 Task: Get the current traffic updates for Navy Pier in Chicago.
Action: Mouse moved to (135, 107)
Screenshot: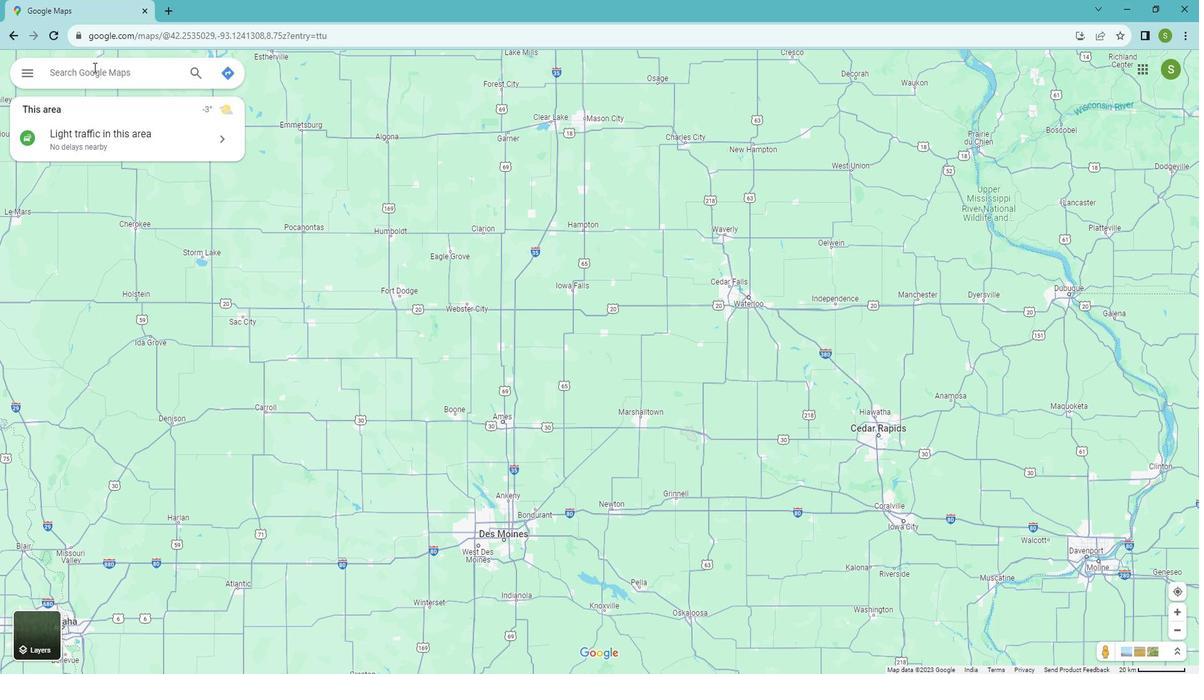 
Action: Mouse pressed left at (135, 107)
Screenshot: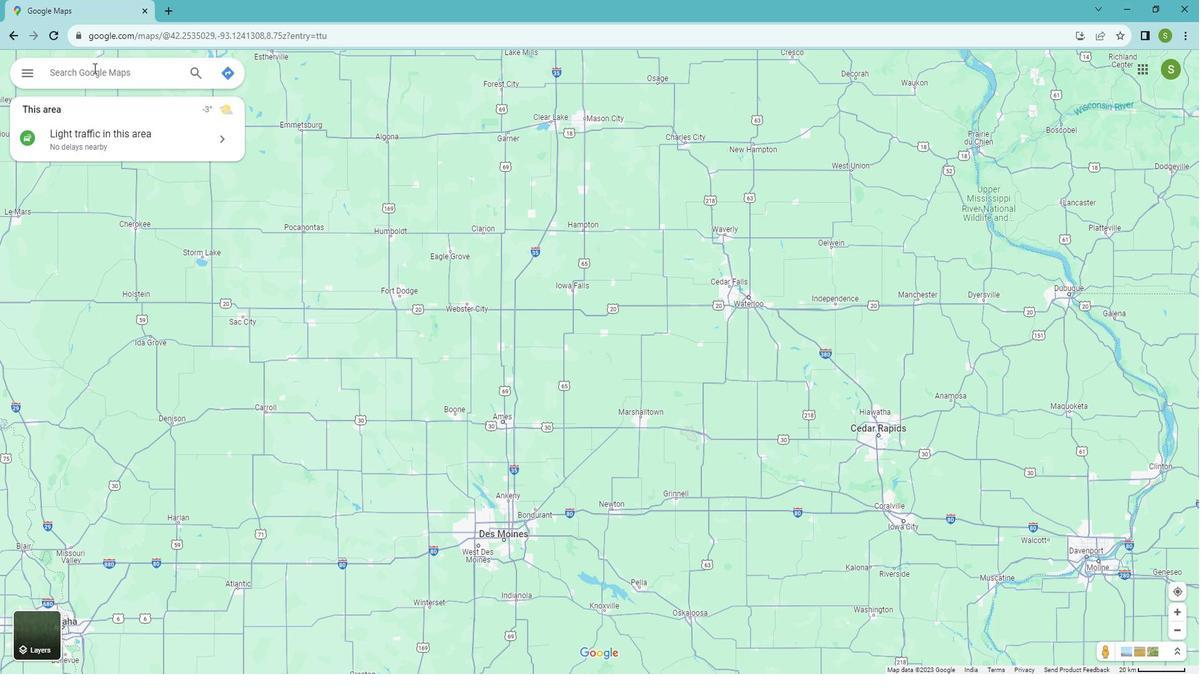 
Action: Mouse moved to (138, 115)
Screenshot: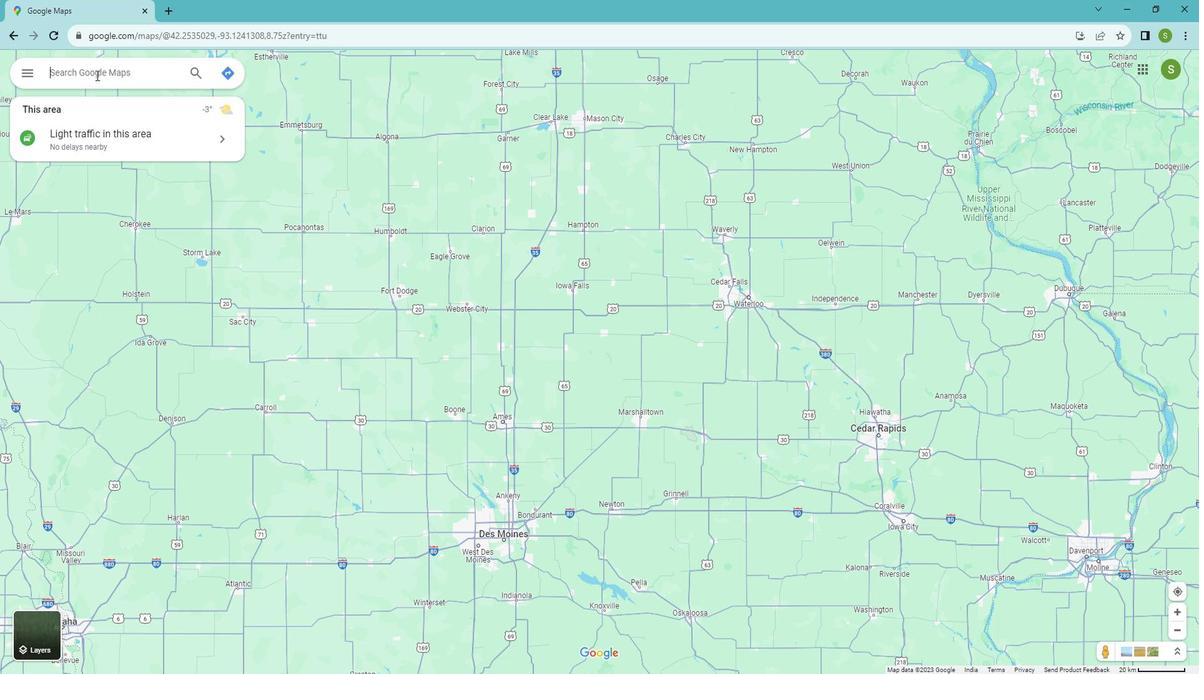 
Action: Key pressed <Key.shift>Navy<Key.space><Key.shift>Pier<Key.space>in<Key.space><Key.shift>Chicago<Key.enter>
Screenshot: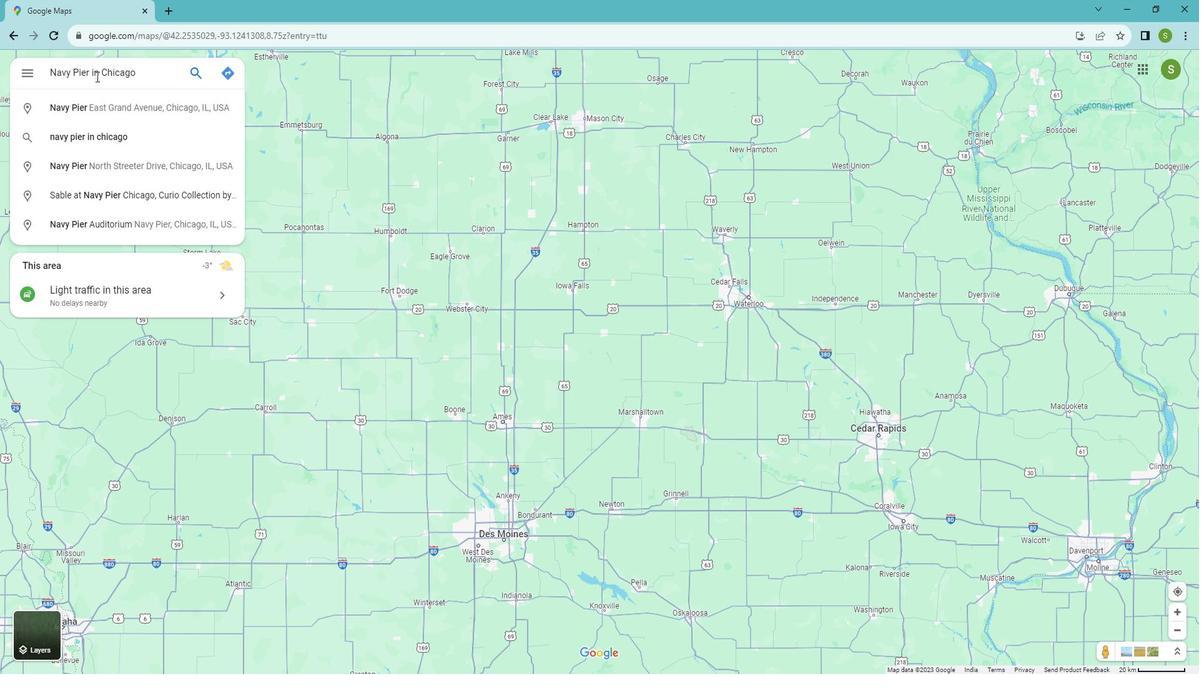 
Action: Mouse moved to (426, 644)
Screenshot: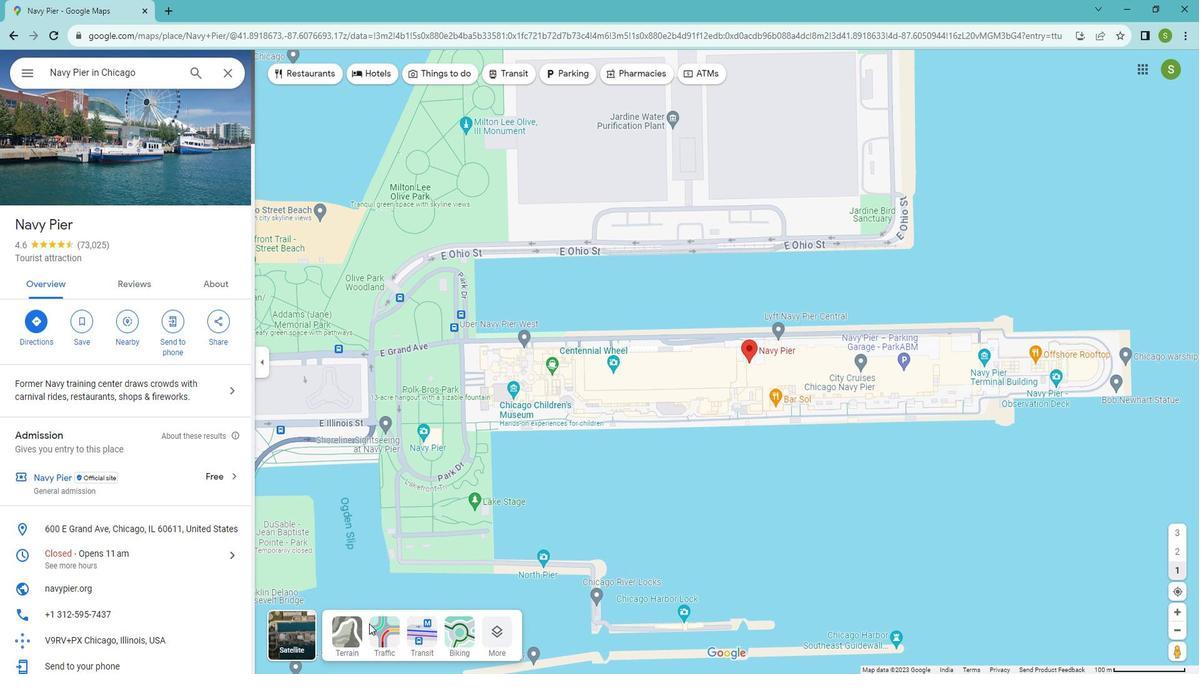 
Action: Mouse pressed left at (426, 644)
Screenshot: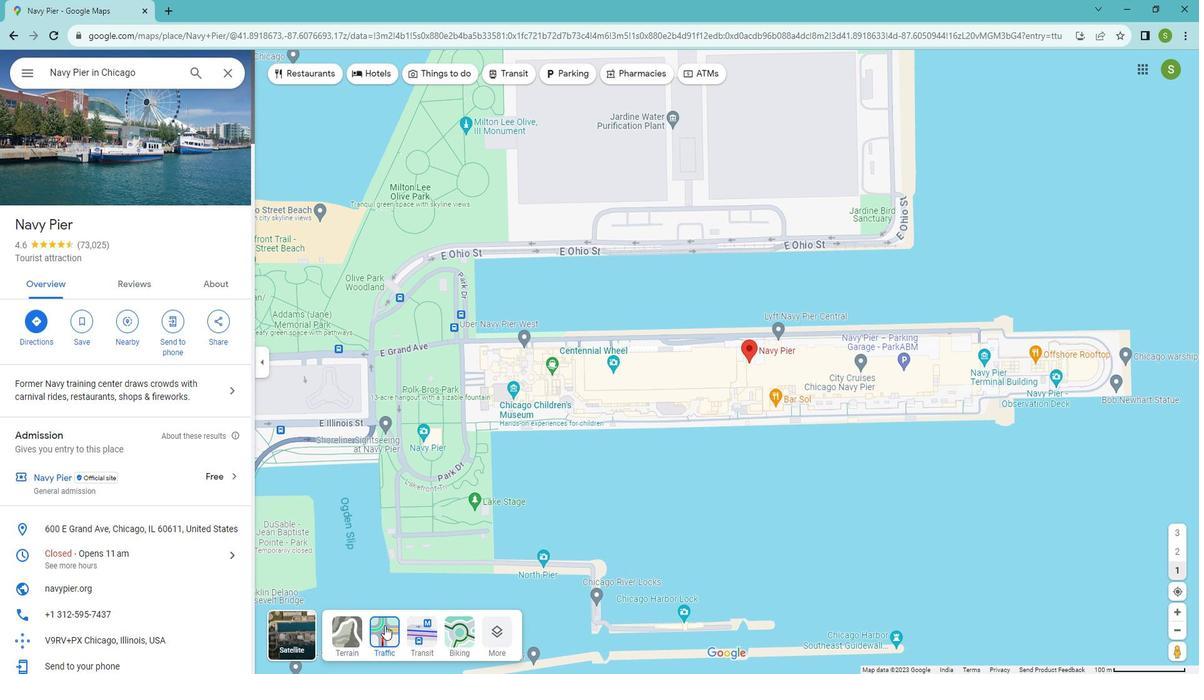 
Action: Mouse moved to (428, 487)
Screenshot: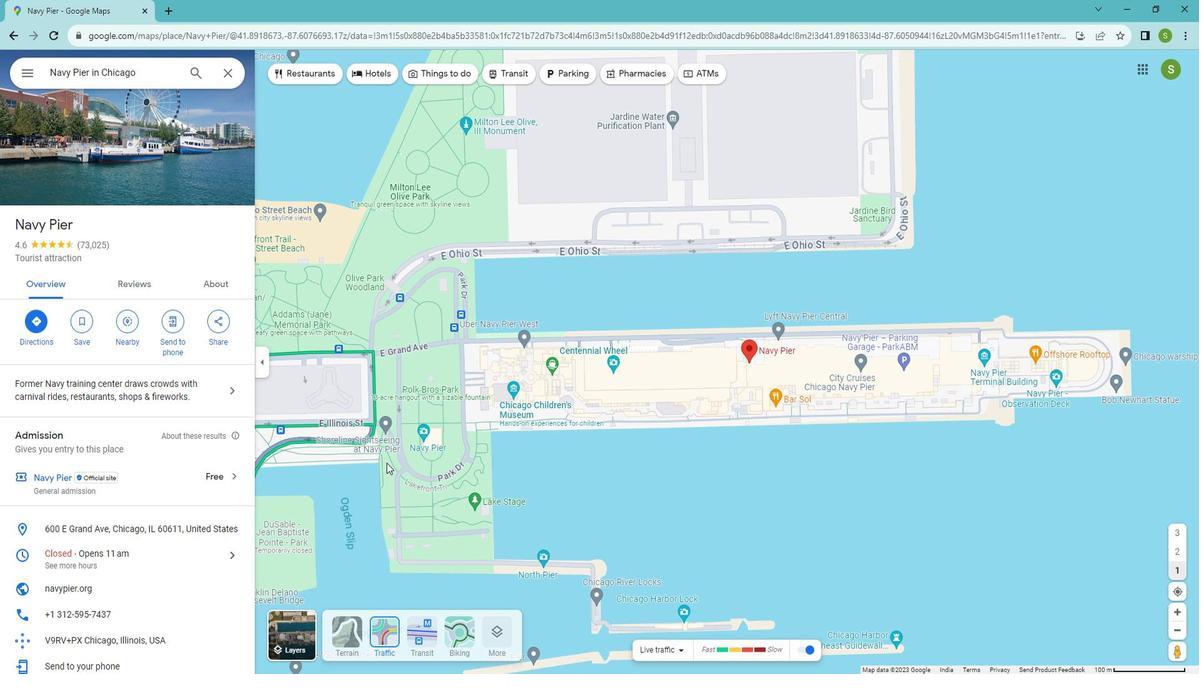 
Action: Mouse pressed left at (428, 487)
Screenshot: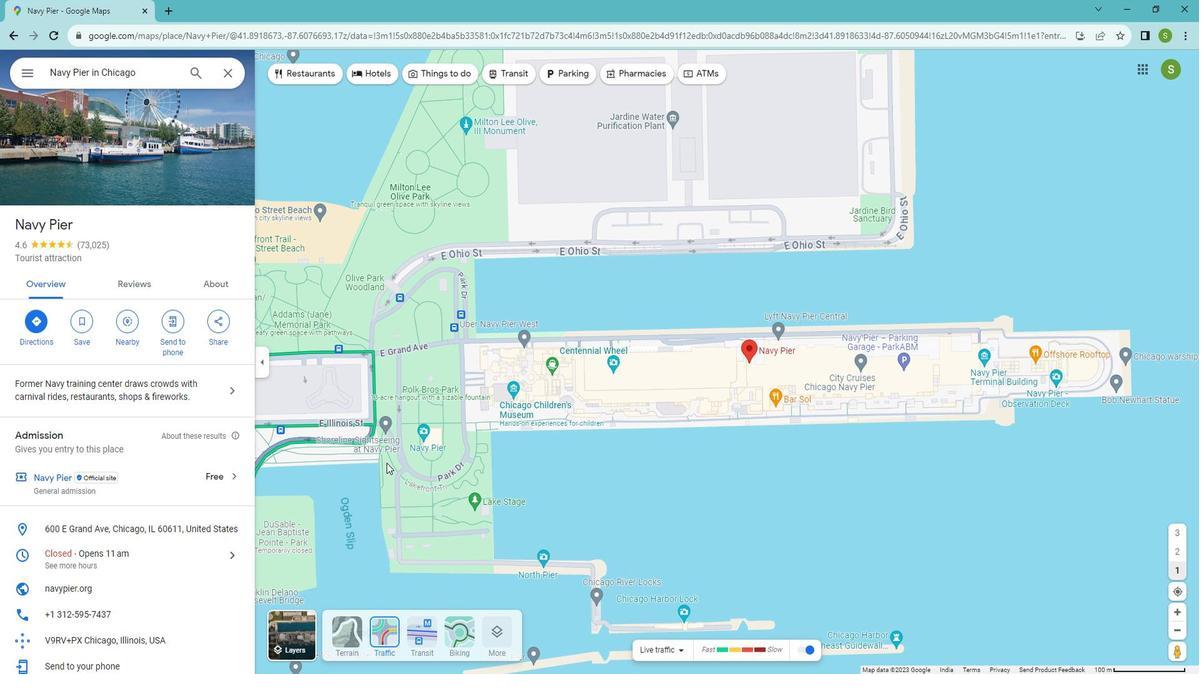 
Action: Mouse moved to (487, 349)
Screenshot: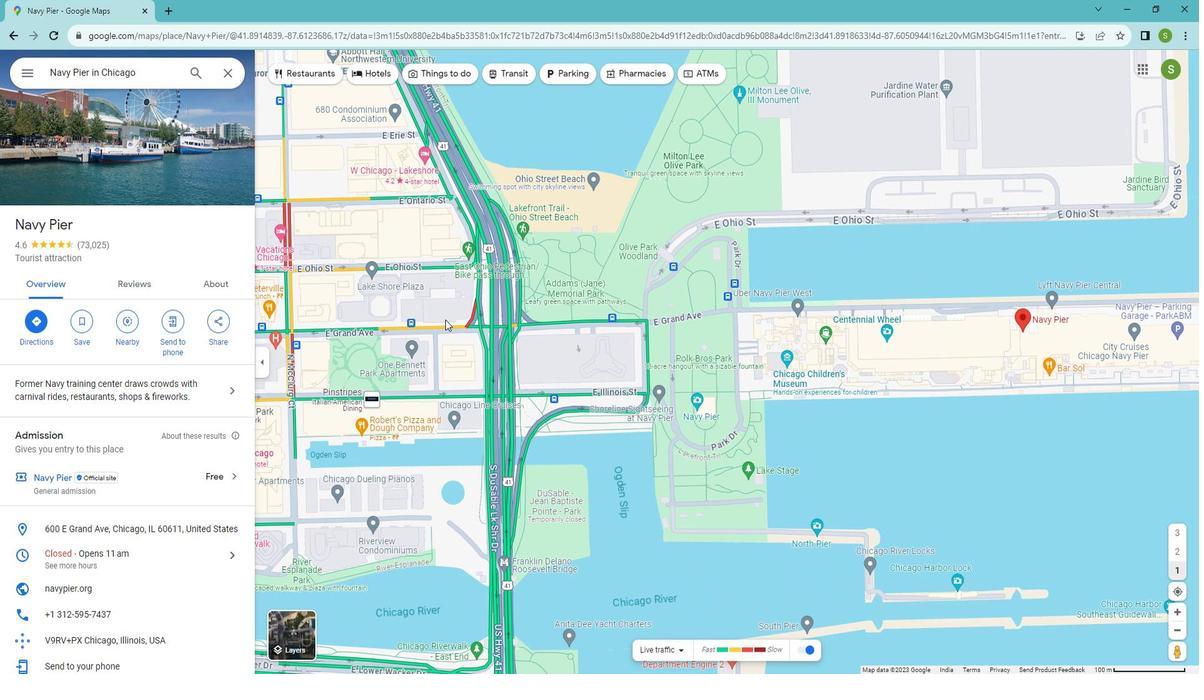 
Action: Mouse scrolled (487, 349) with delta (0, 0)
Screenshot: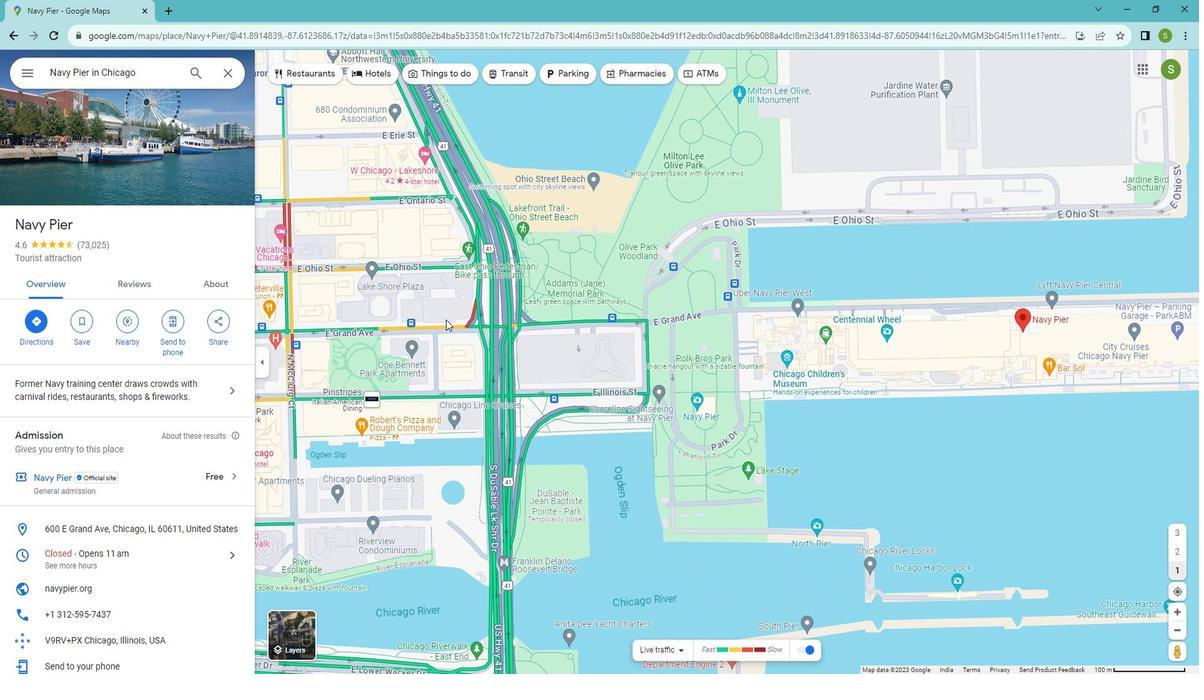 
Action: Mouse moved to (524, 352)
Screenshot: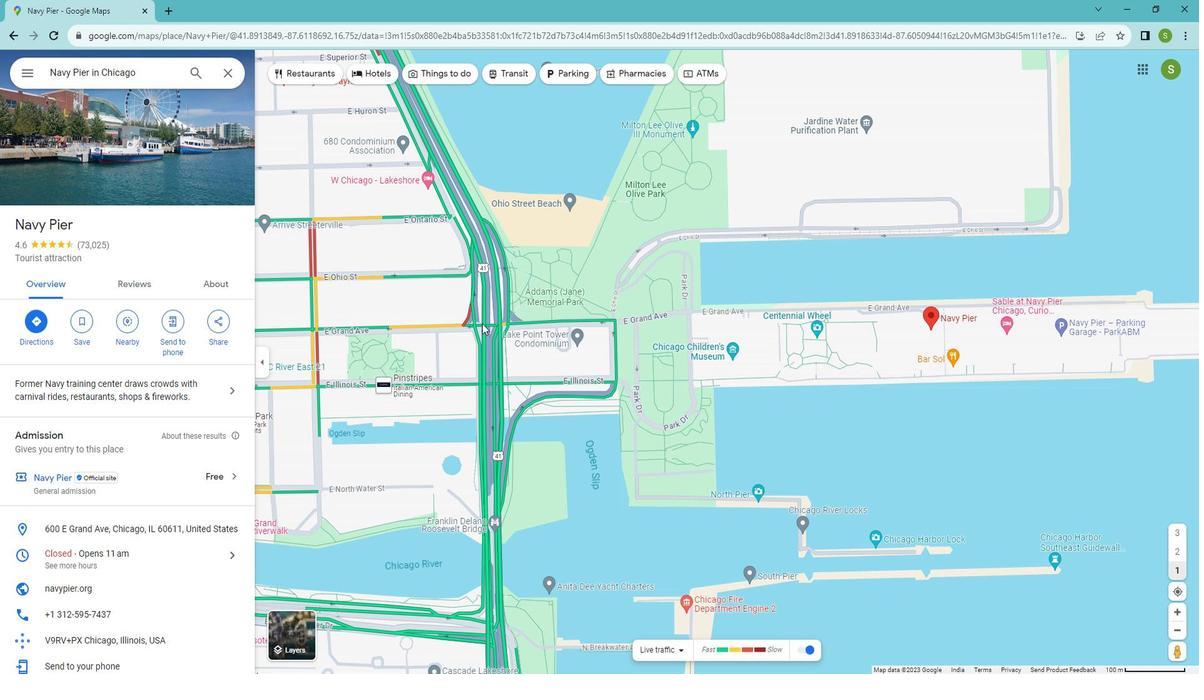 
Action: Mouse pressed left at (524, 352)
Screenshot: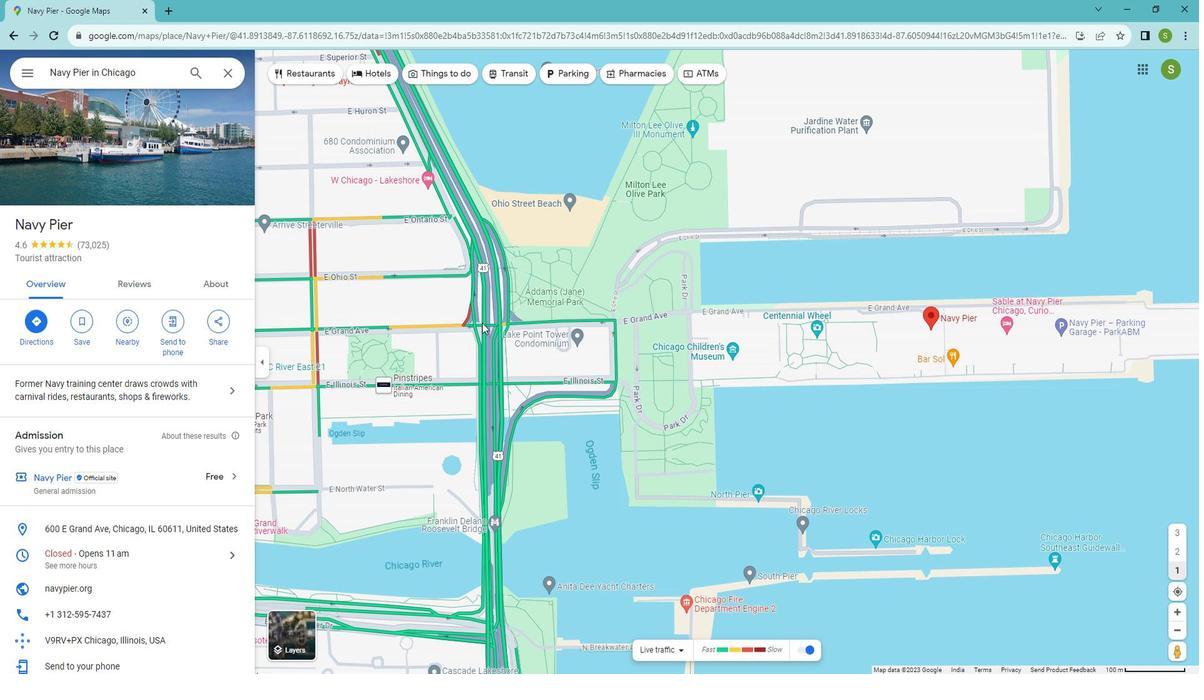 
Action: Mouse moved to (516, 367)
Screenshot: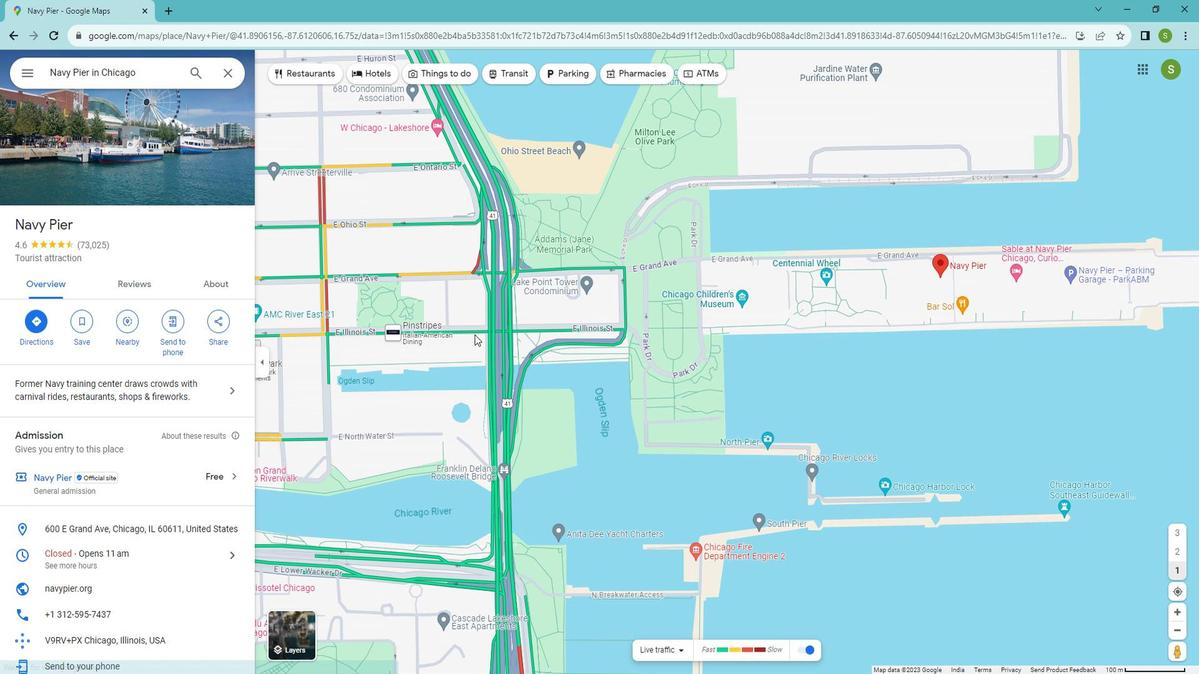 
Action: Mouse pressed left at (516, 367)
Screenshot: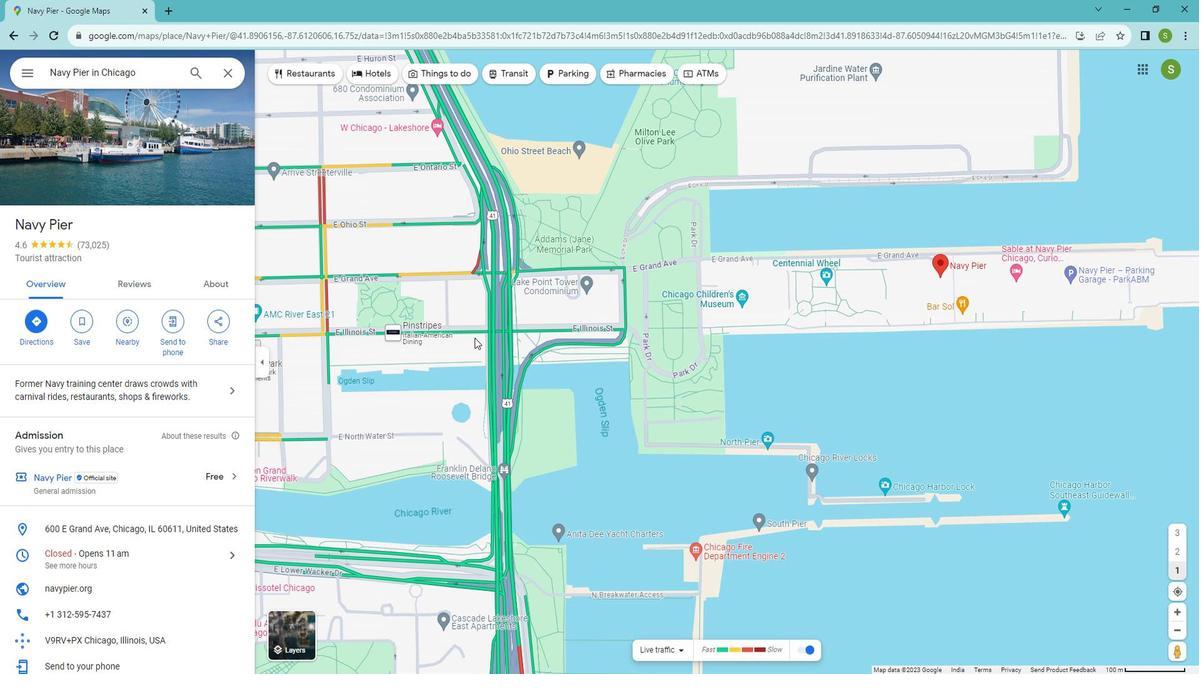 
Action: Mouse moved to (555, 370)
Screenshot: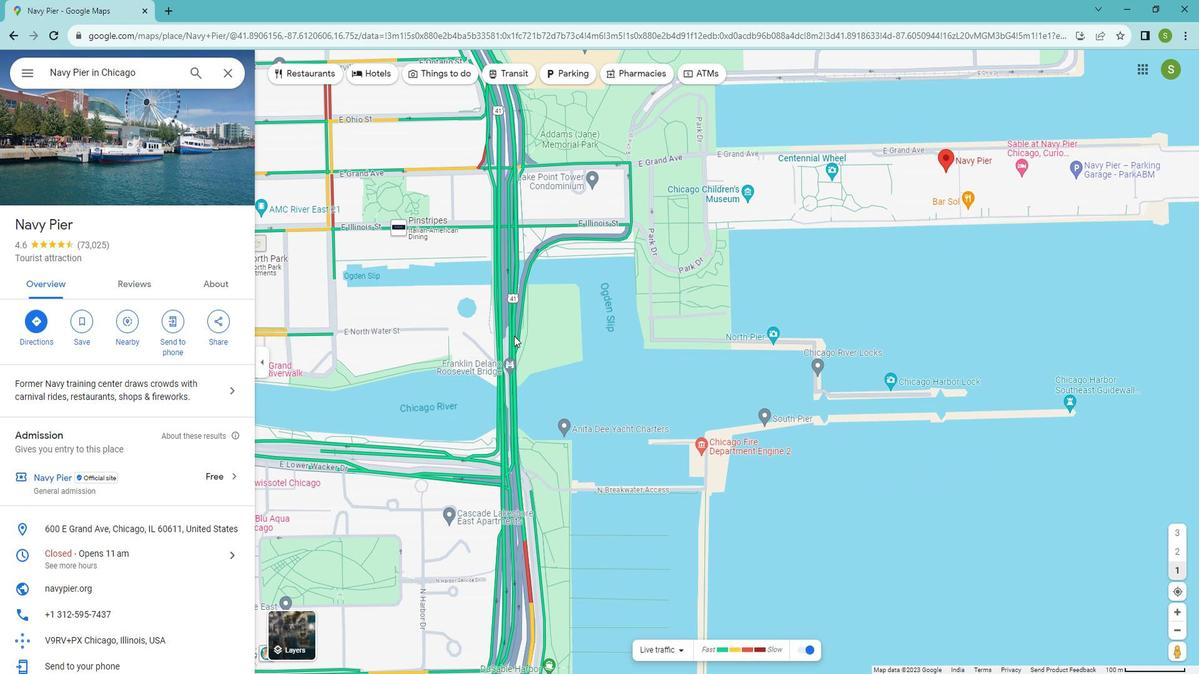 
Action: Mouse pressed left at (555, 370)
Screenshot: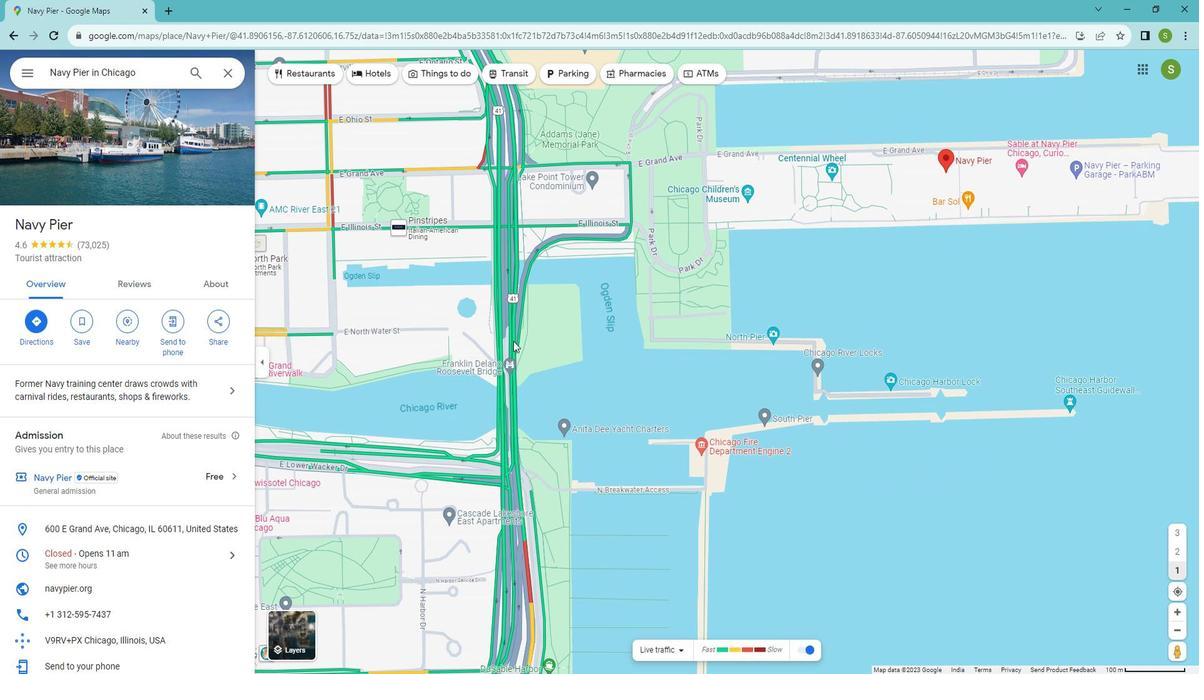 
Action: Mouse moved to (537, 240)
Screenshot: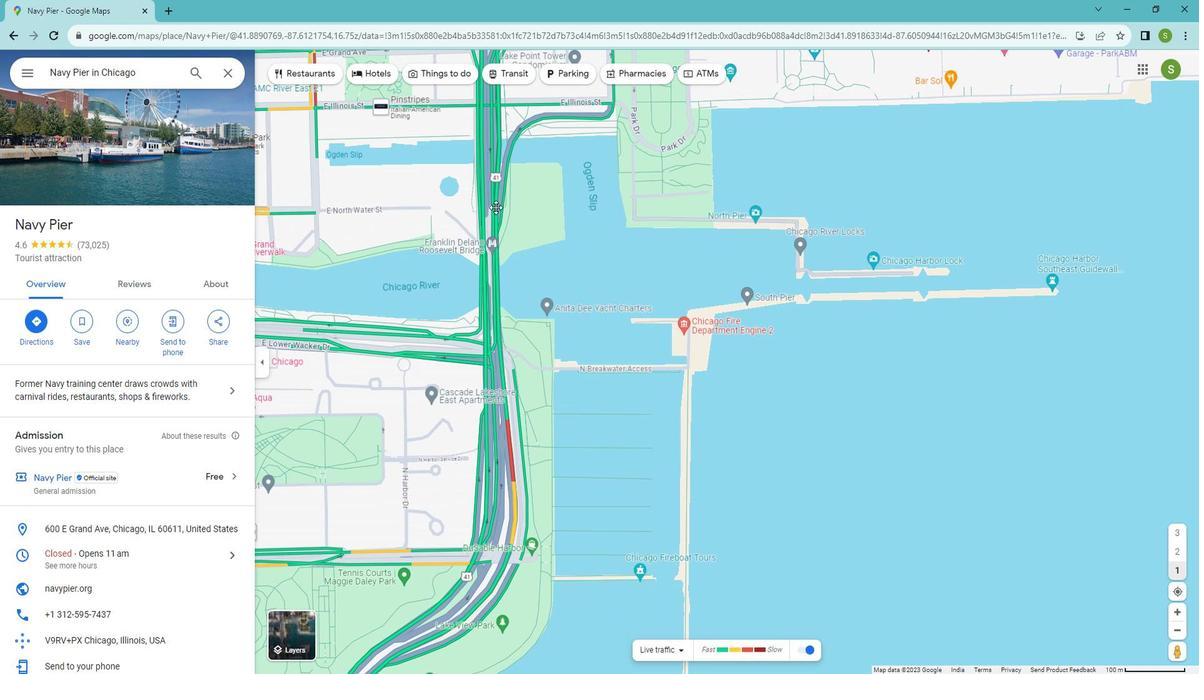 
Action: Mouse pressed left at (537, 240)
Screenshot: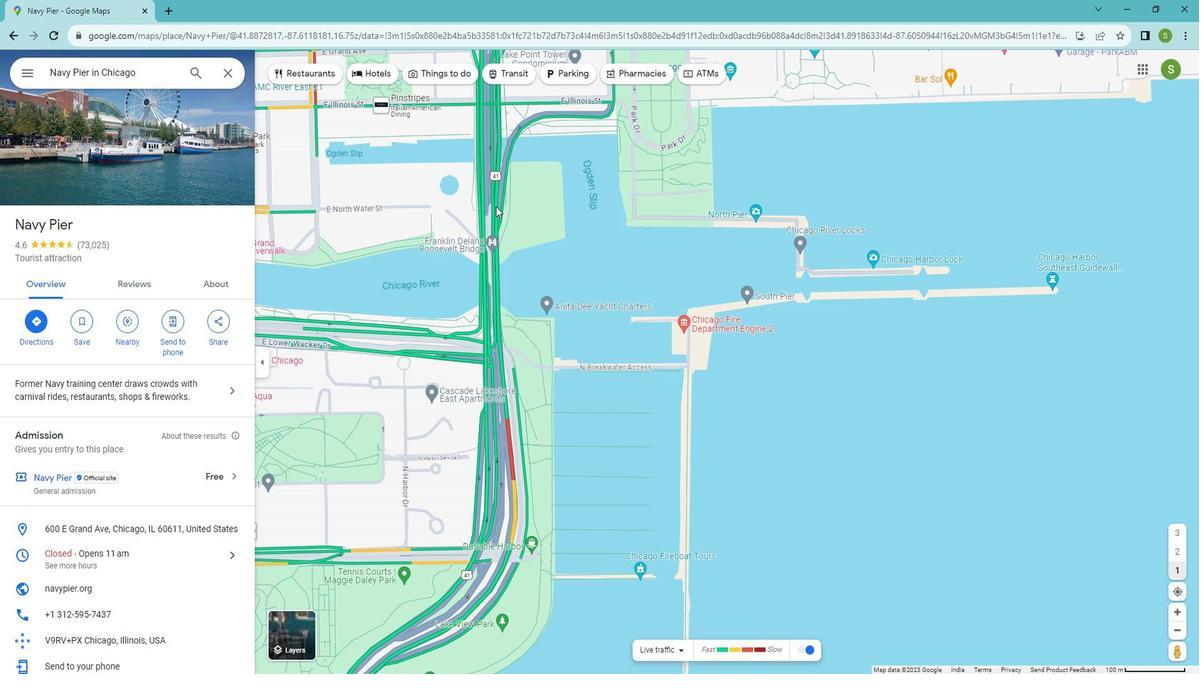 
Action: Mouse moved to (457, 285)
Screenshot: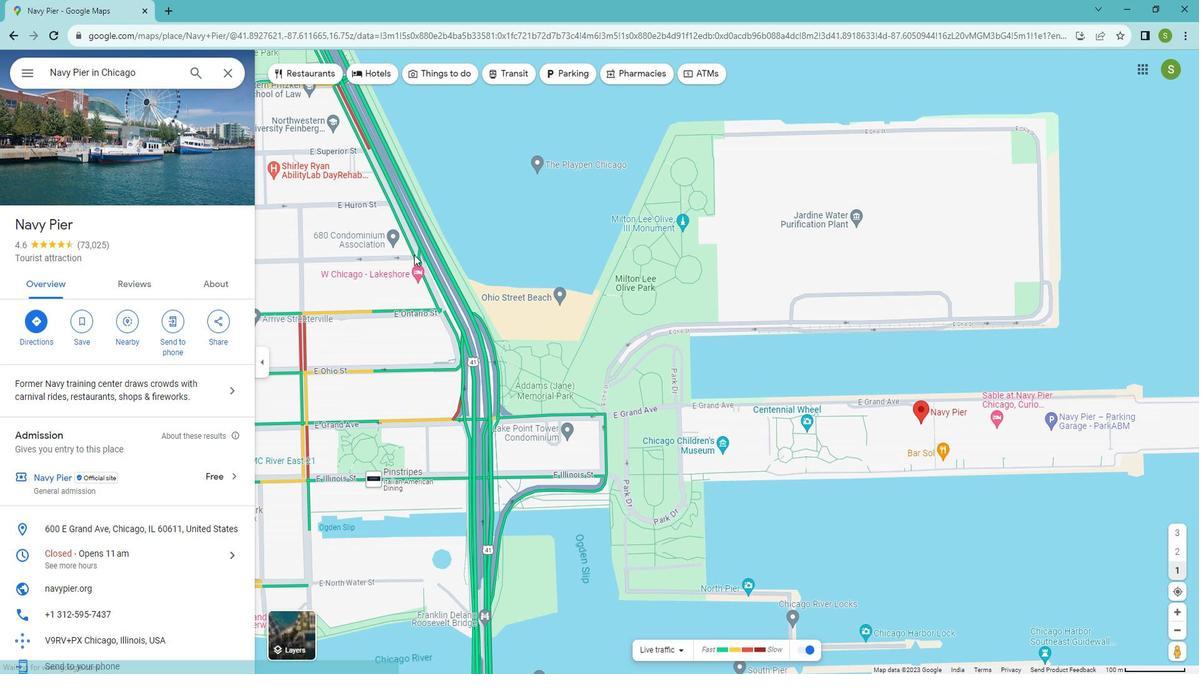 
Action: Mouse pressed left at (457, 285)
Screenshot: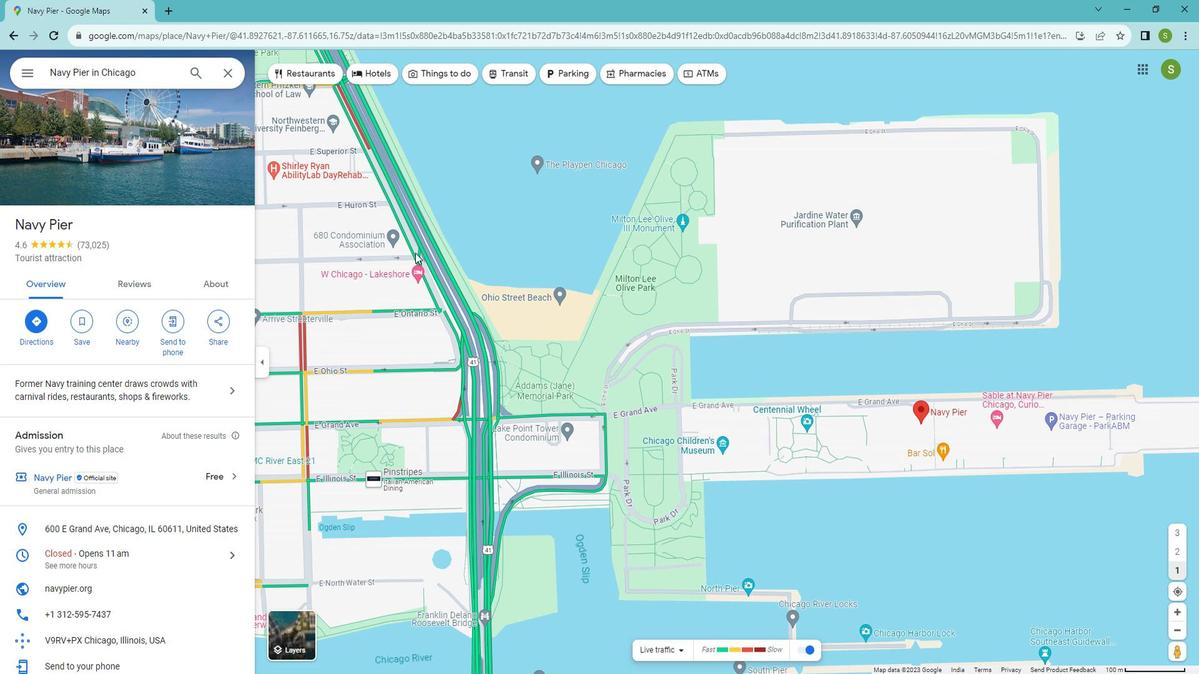 
Action: Mouse moved to (487, 381)
Screenshot: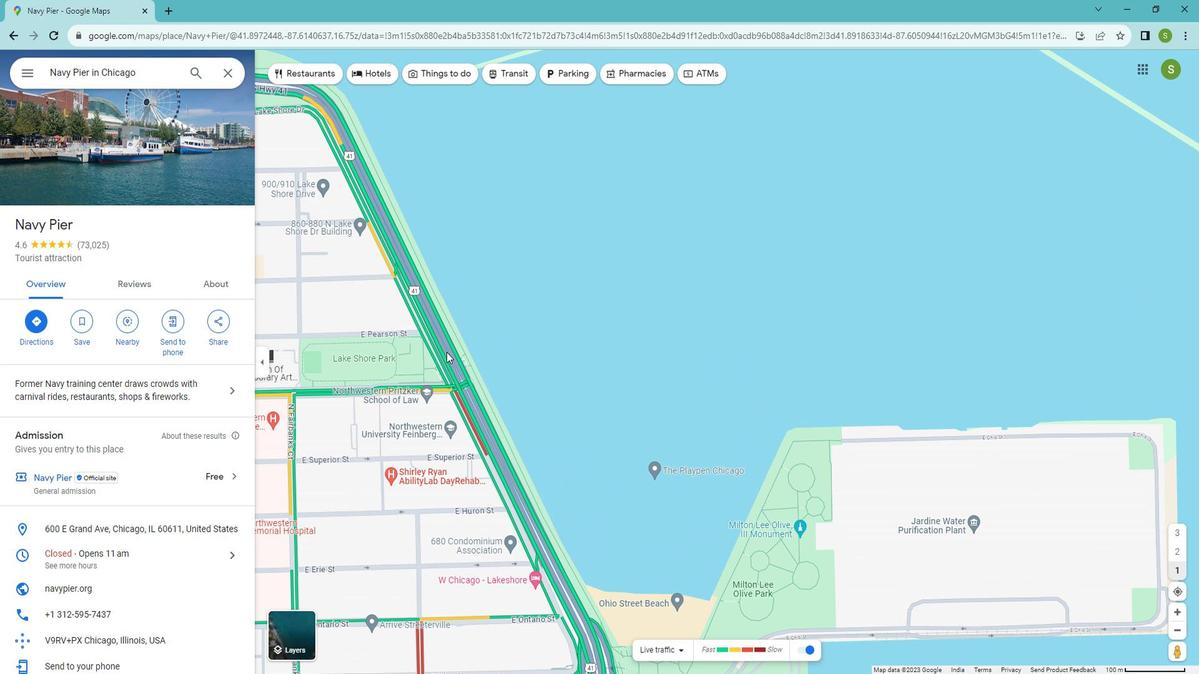 
Action: Mouse pressed left at (487, 381)
Screenshot: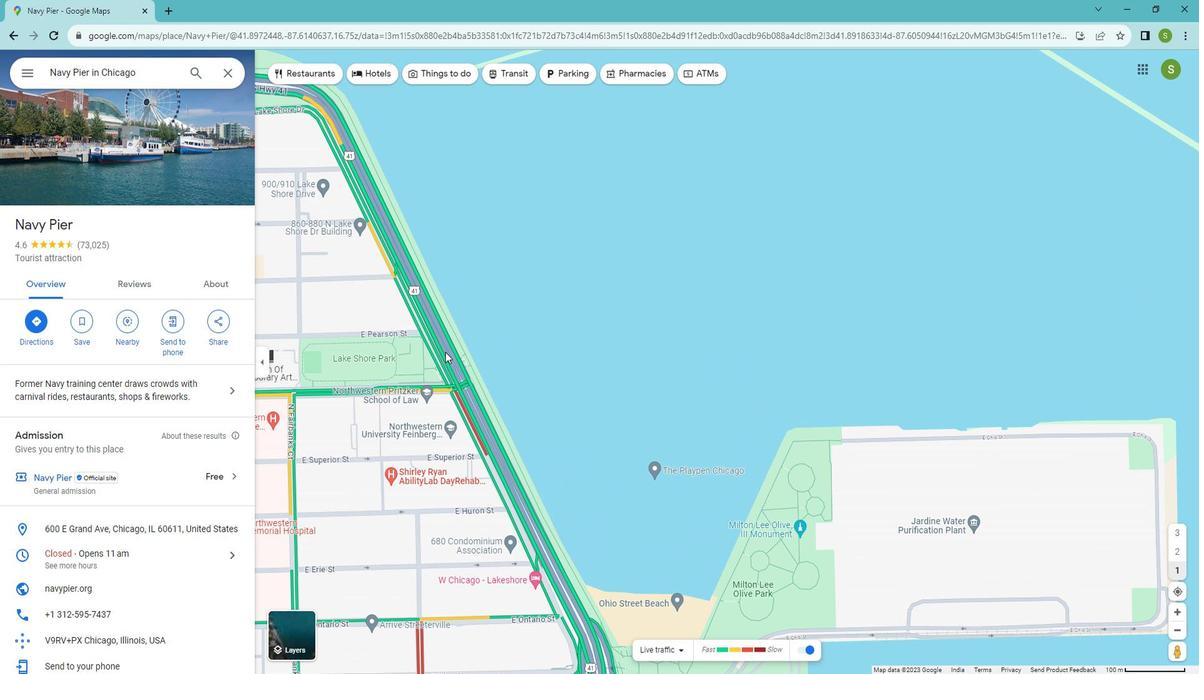 
Action: Mouse moved to (624, 424)
Screenshot: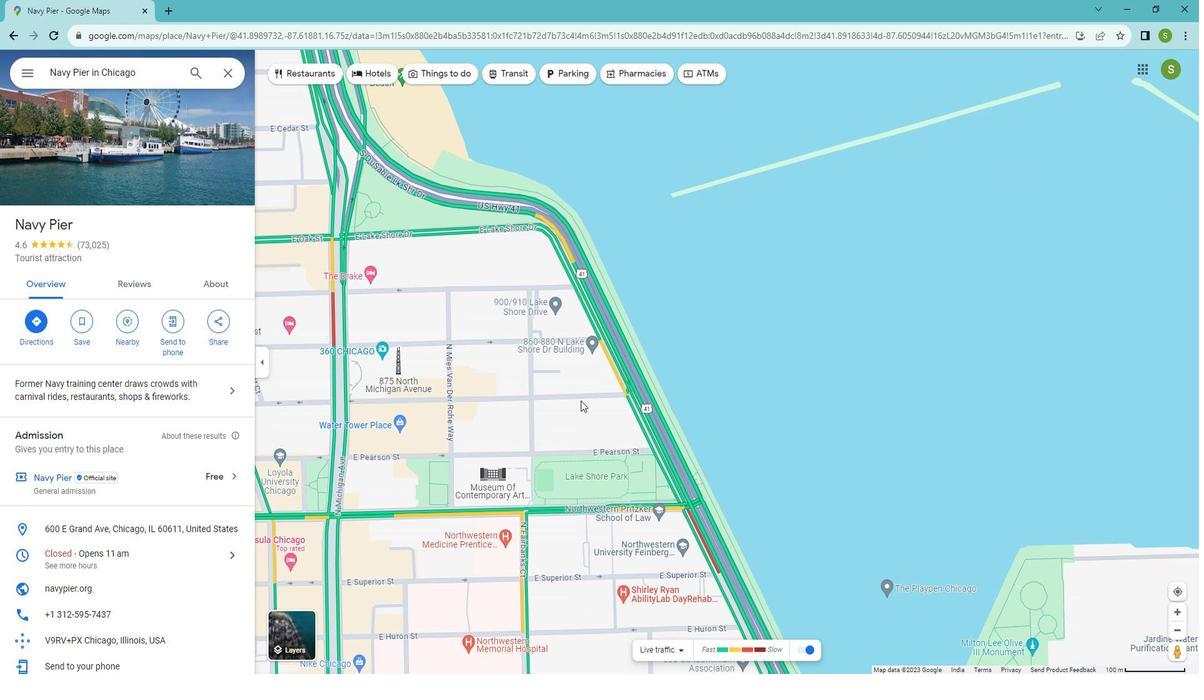 
Action: Mouse scrolled (624, 424) with delta (0, 0)
Screenshot: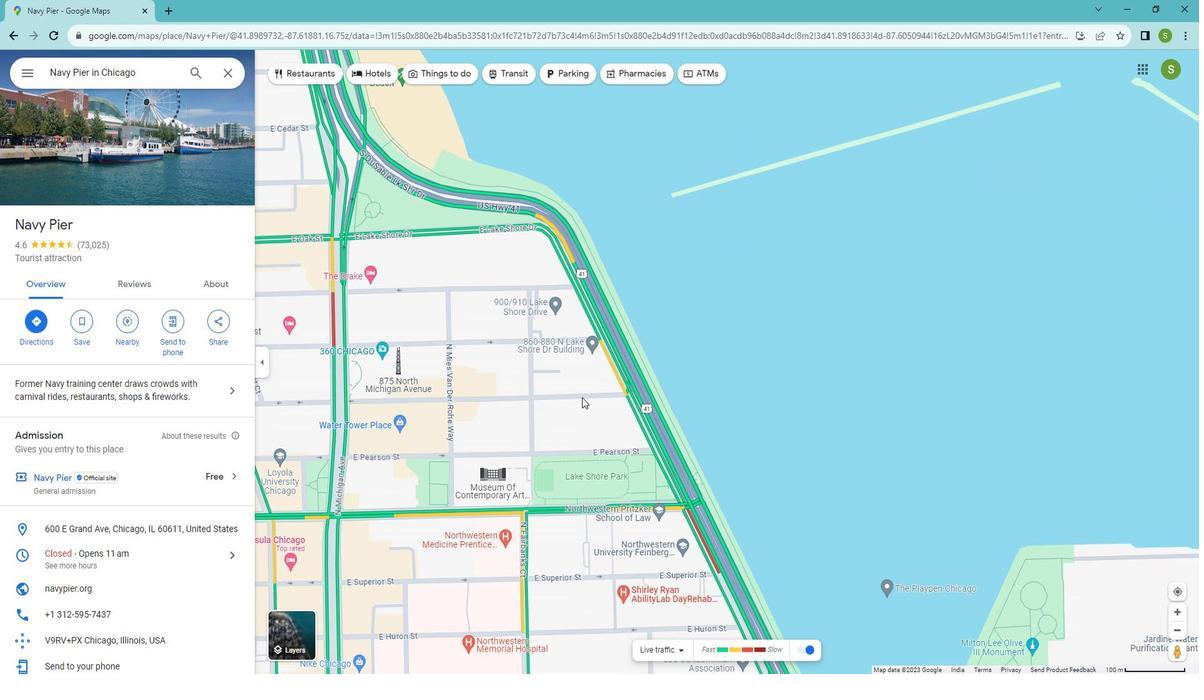 
Action: Mouse scrolled (624, 424) with delta (0, 0)
Screenshot: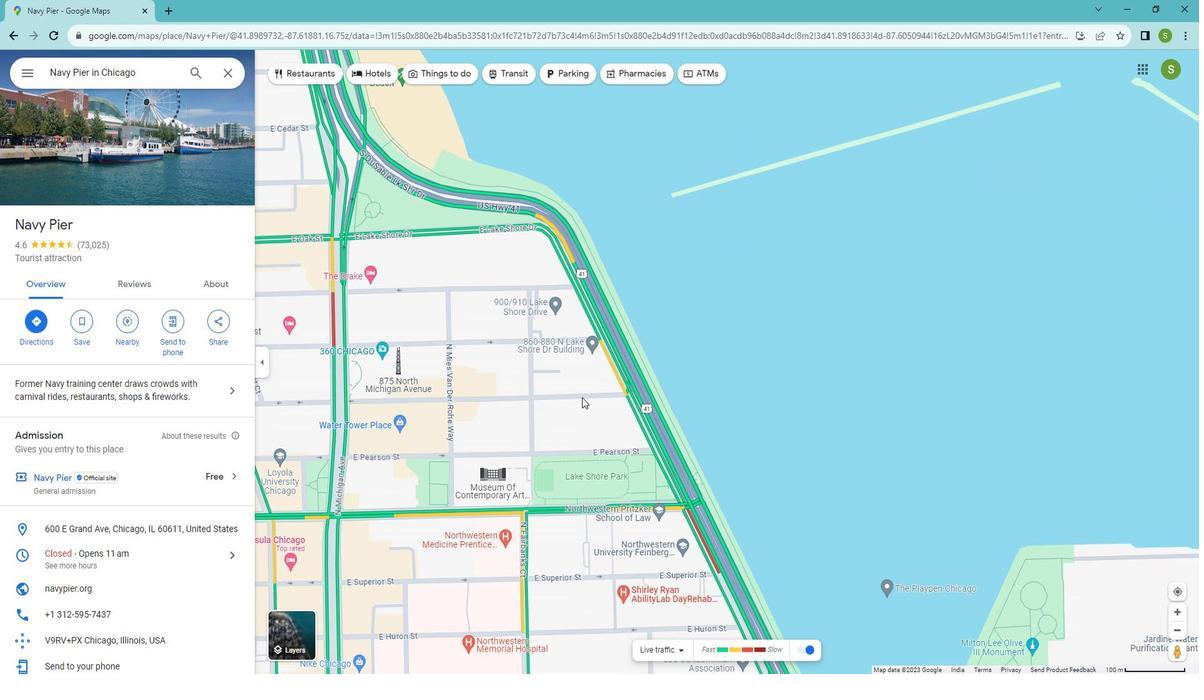 
Action: Mouse scrolled (624, 424) with delta (0, 0)
Screenshot: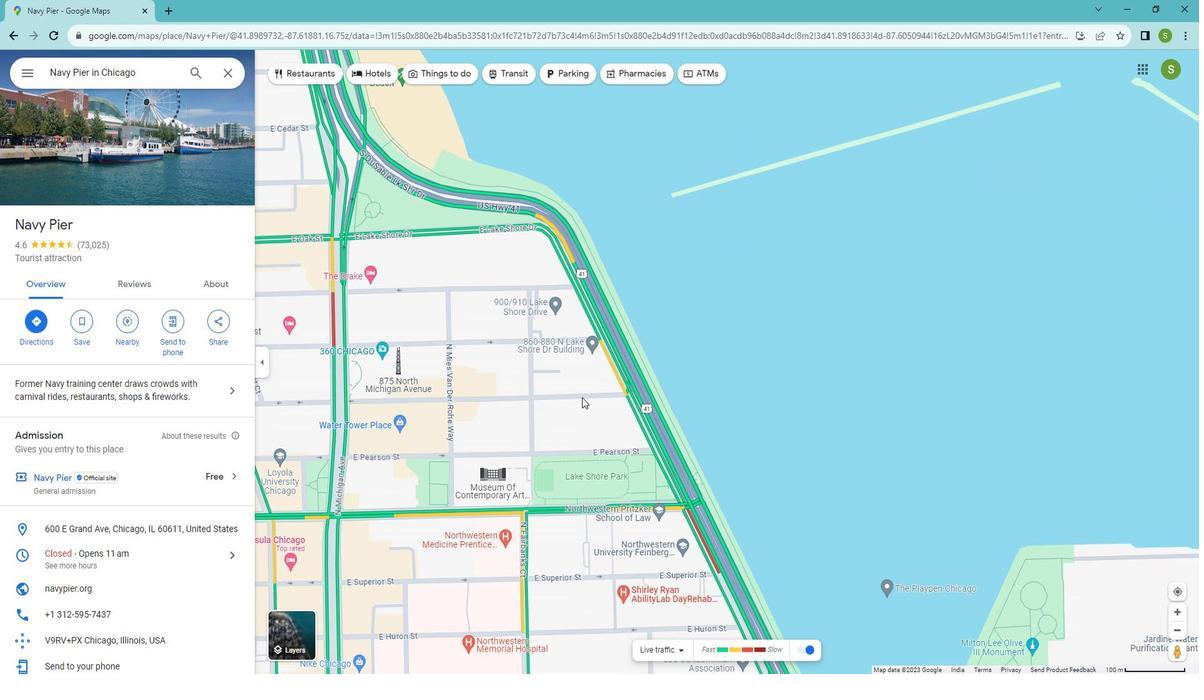 
Action: Mouse scrolled (624, 424) with delta (0, 0)
Screenshot: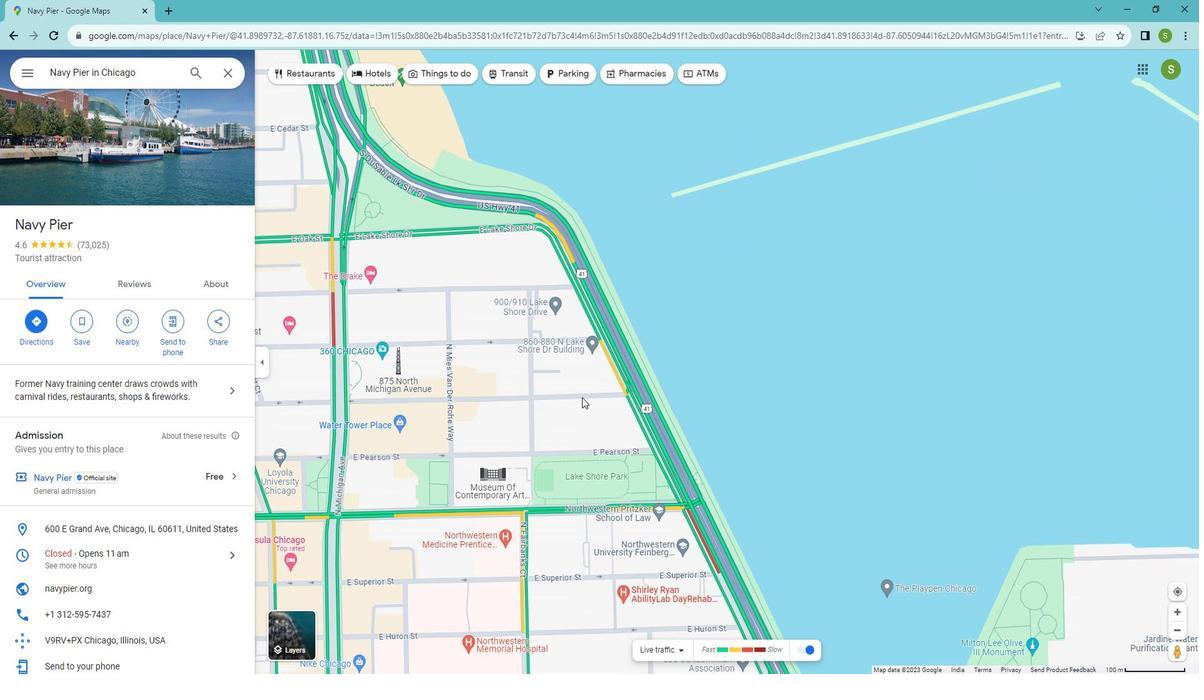 
Action: Mouse moved to (624, 424)
Screenshot: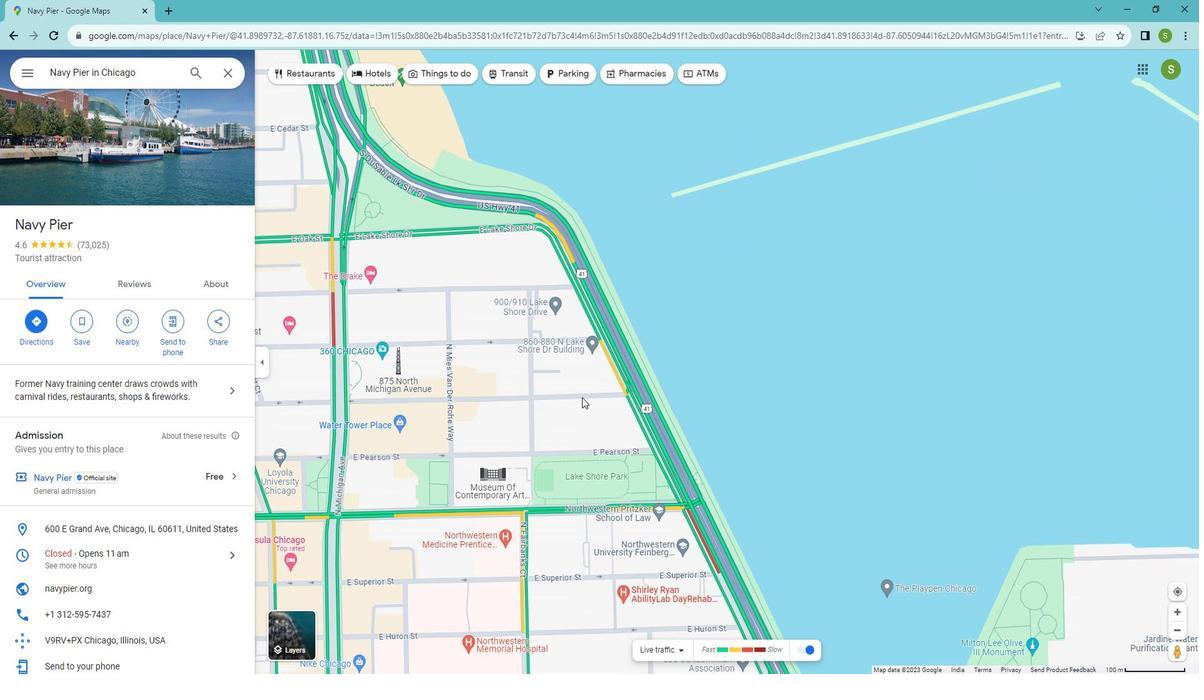 
Action: Mouse scrolled (624, 423) with delta (0, 0)
Screenshot: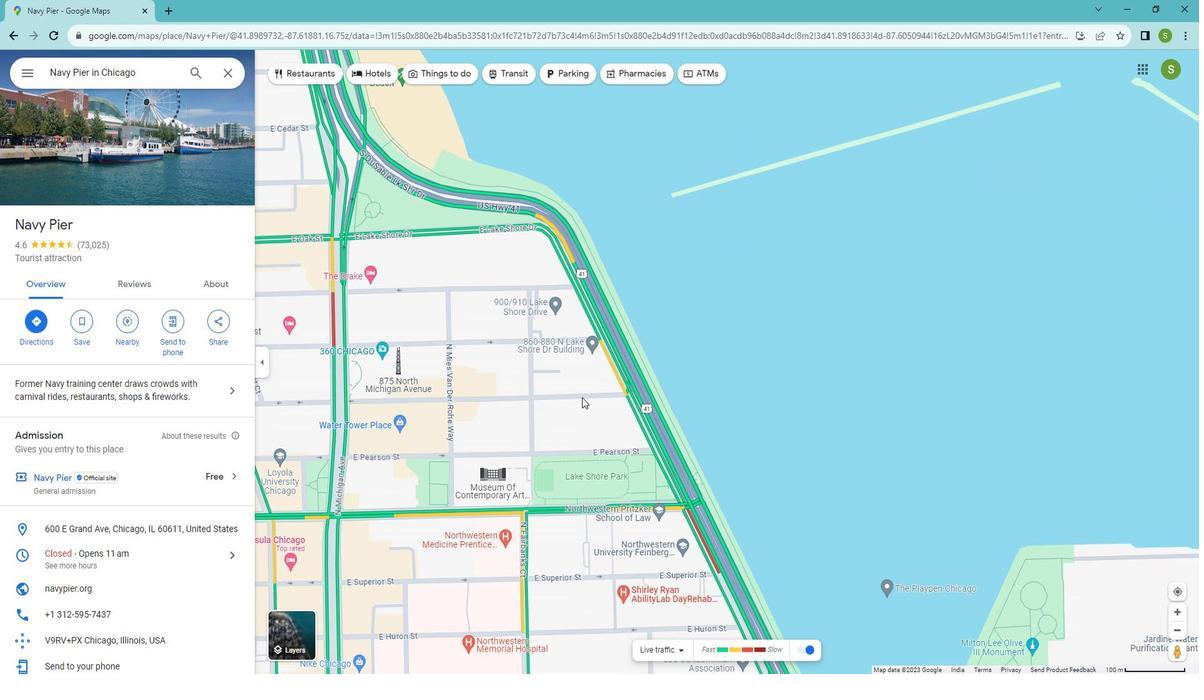 
Action: Mouse moved to (624, 422)
Screenshot: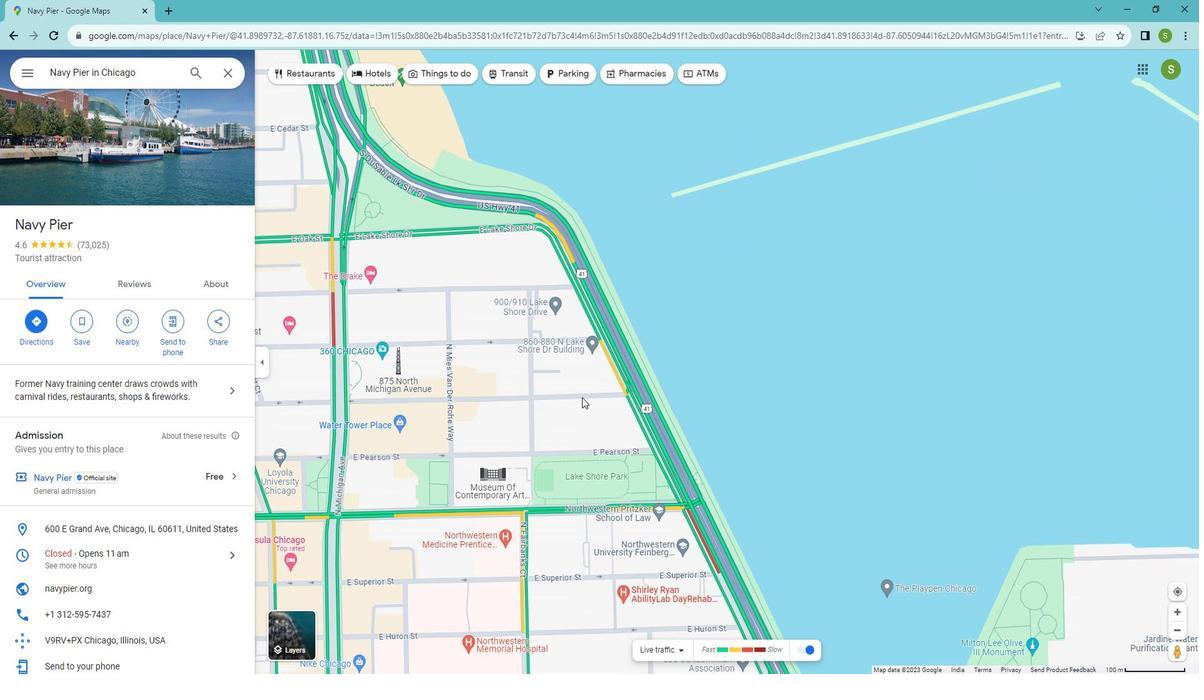 
Action: Mouse scrolled (624, 422) with delta (0, 0)
Screenshot: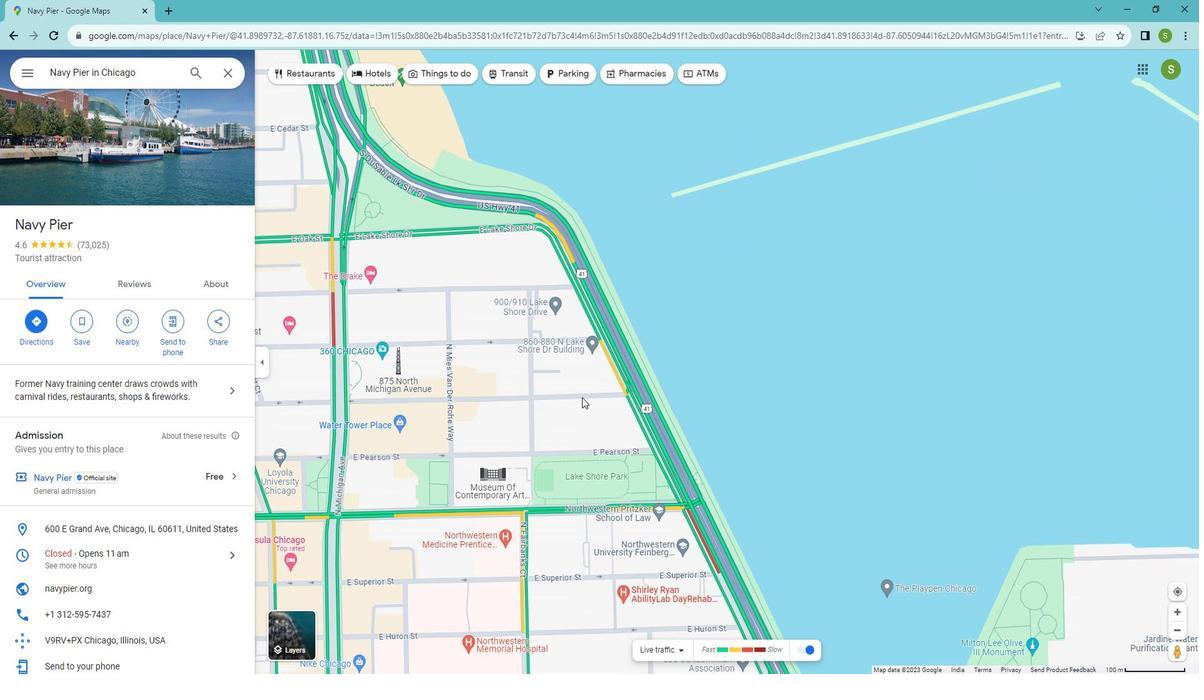 
Action: Mouse moved to (622, 415)
Screenshot: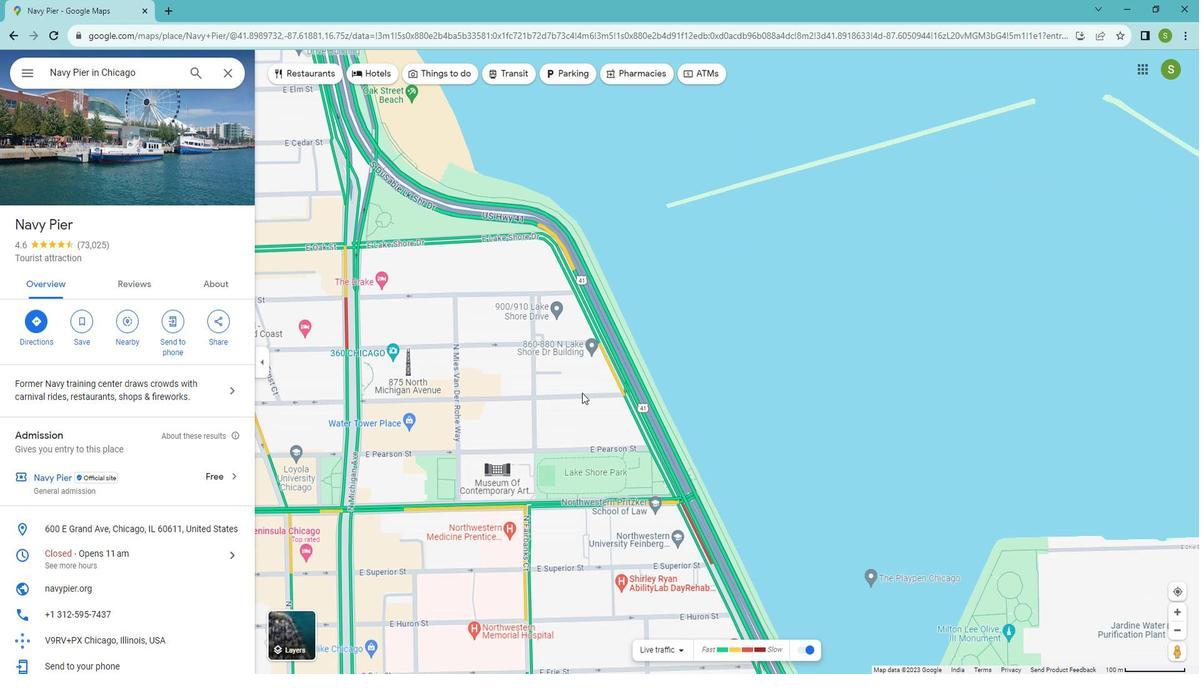 
Action: Mouse scrolled (622, 414) with delta (0, 0)
Screenshot: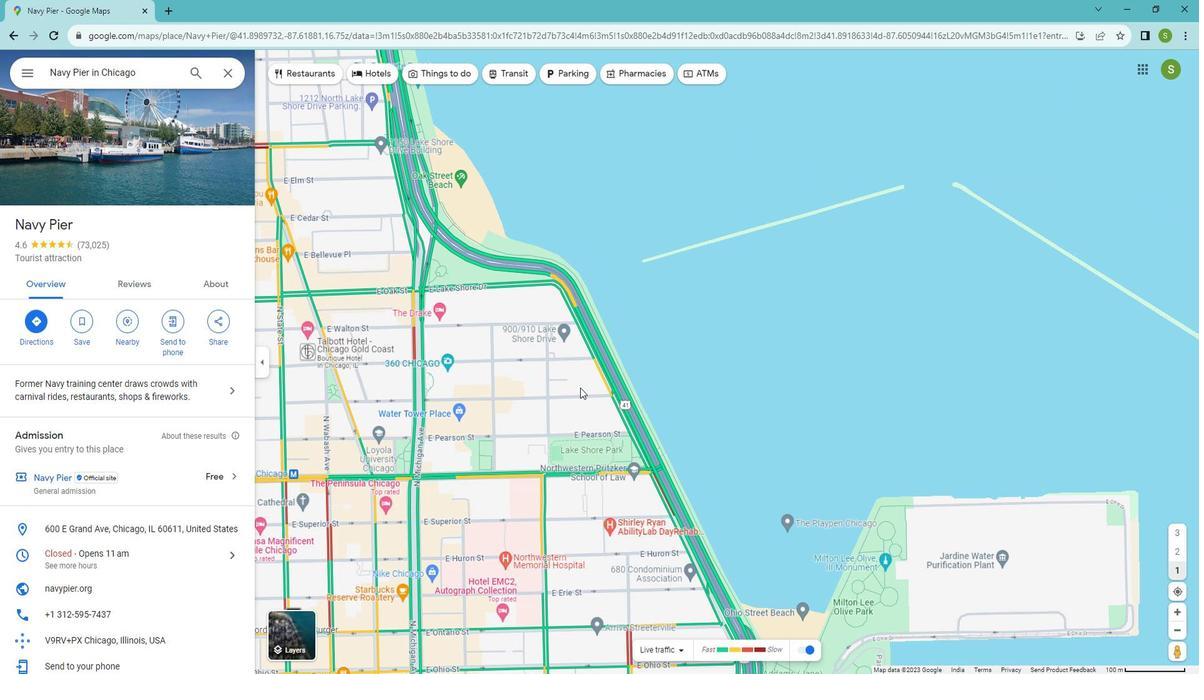 
Action: Mouse scrolled (622, 414) with delta (0, 0)
Screenshot: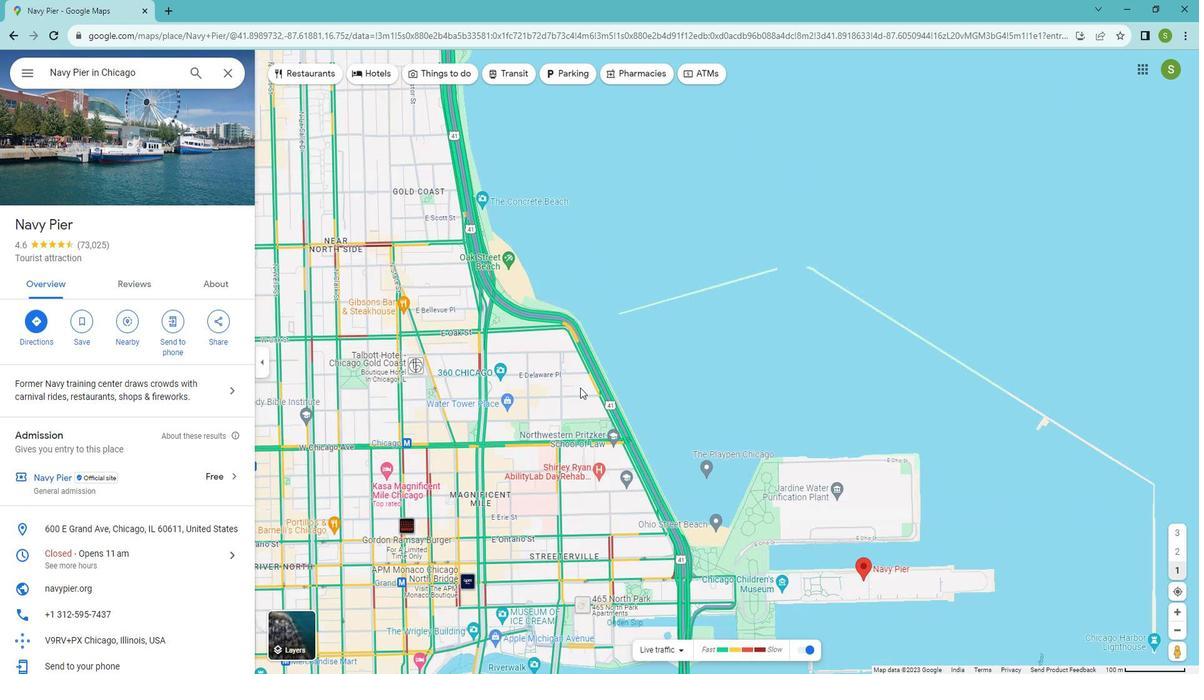 
Action: Mouse scrolled (622, 414) with delta (0, 0)
Screenshot: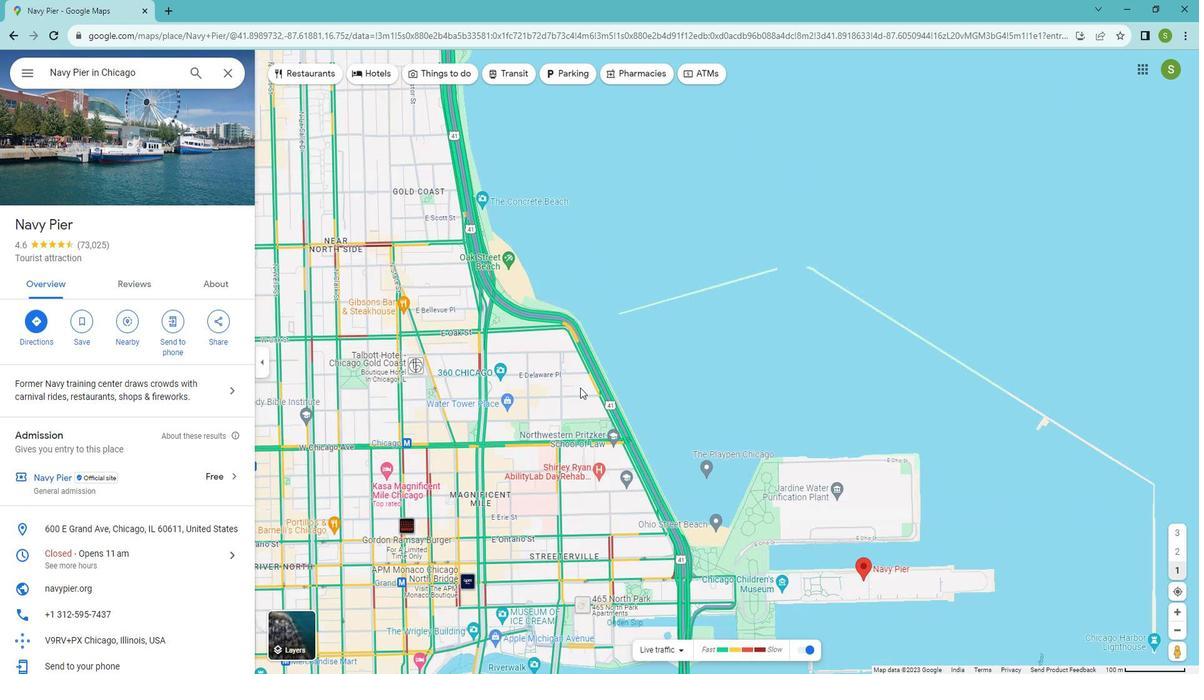 
Action: Mouse scrolled (622, 414) with delta (0, 0)
Screenshot: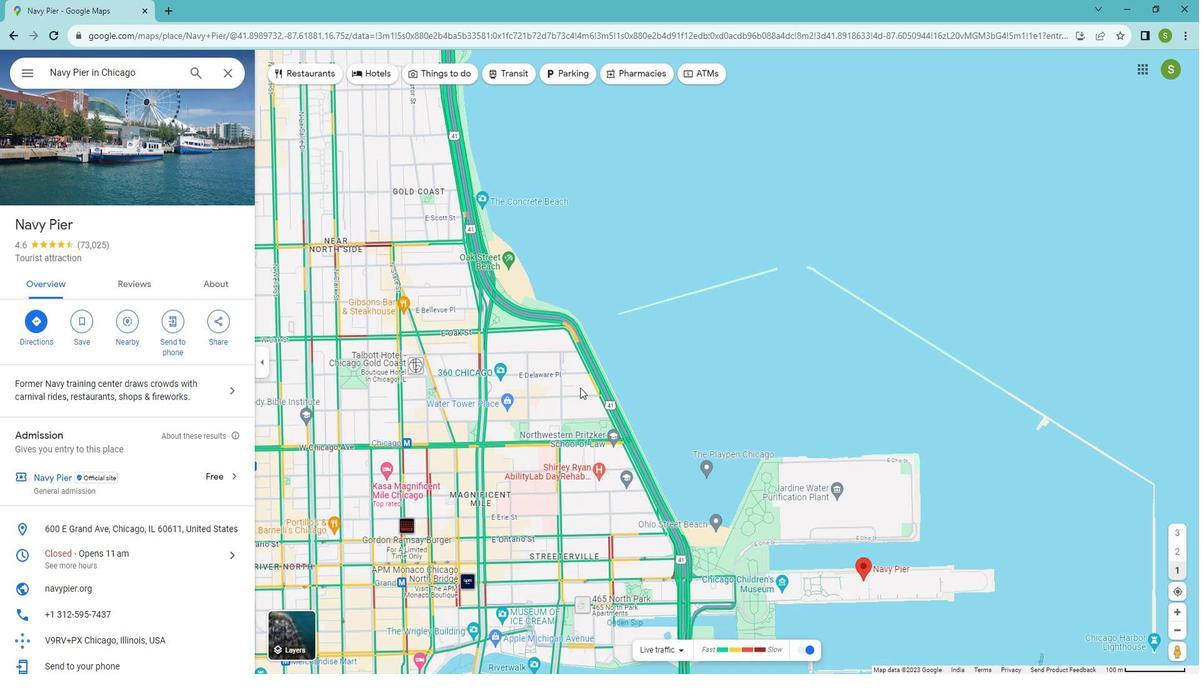 
Action: Mouse scrolled (622, 414) with delta (0, 0)
Screenshot: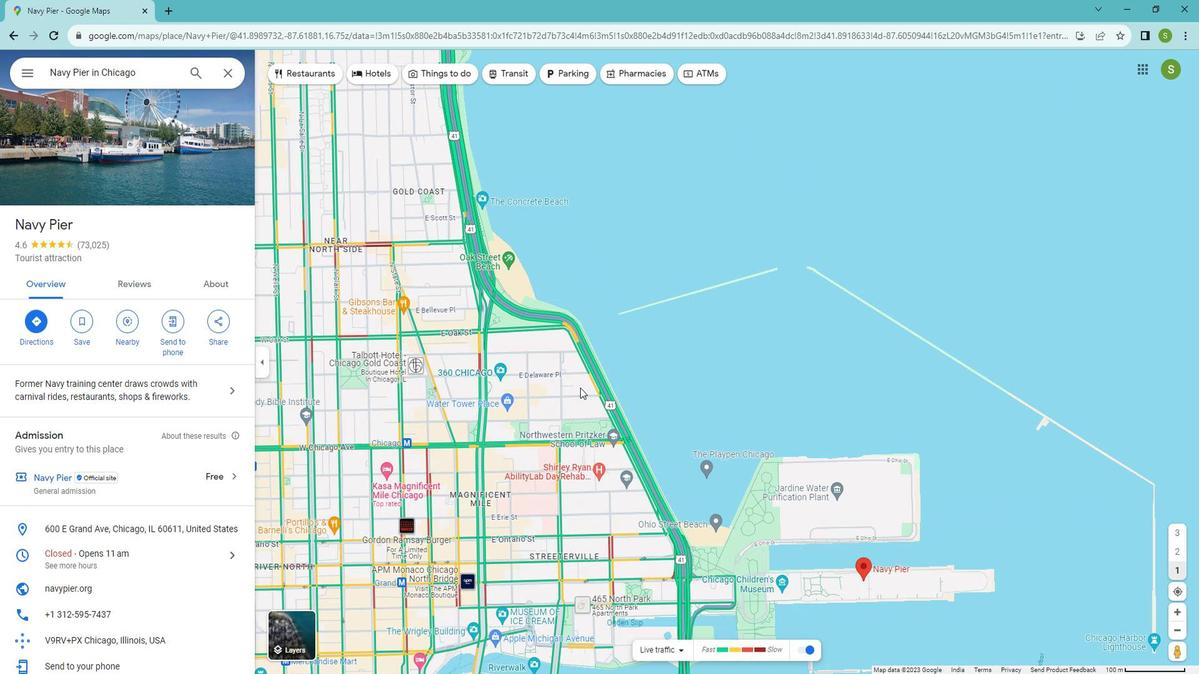 
Action: Mouse scrolled (622, 414) with delta (0, 0)
Screenshot: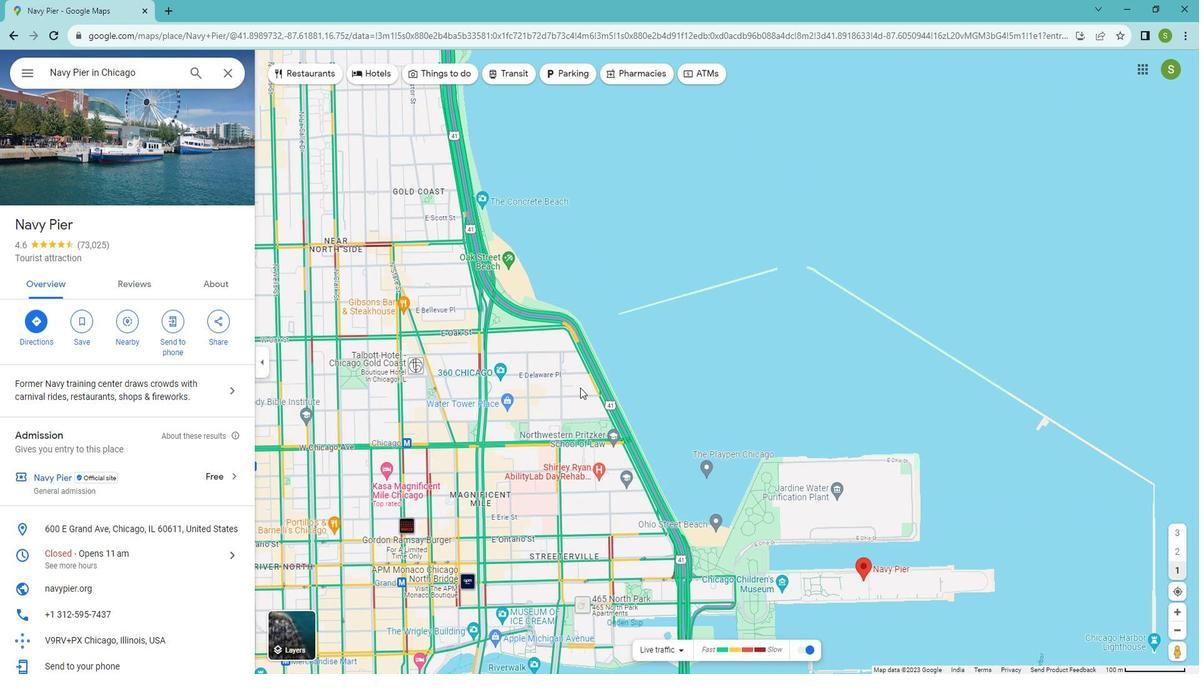 
Action: Mouse moved to (572, 384)
Screenshot: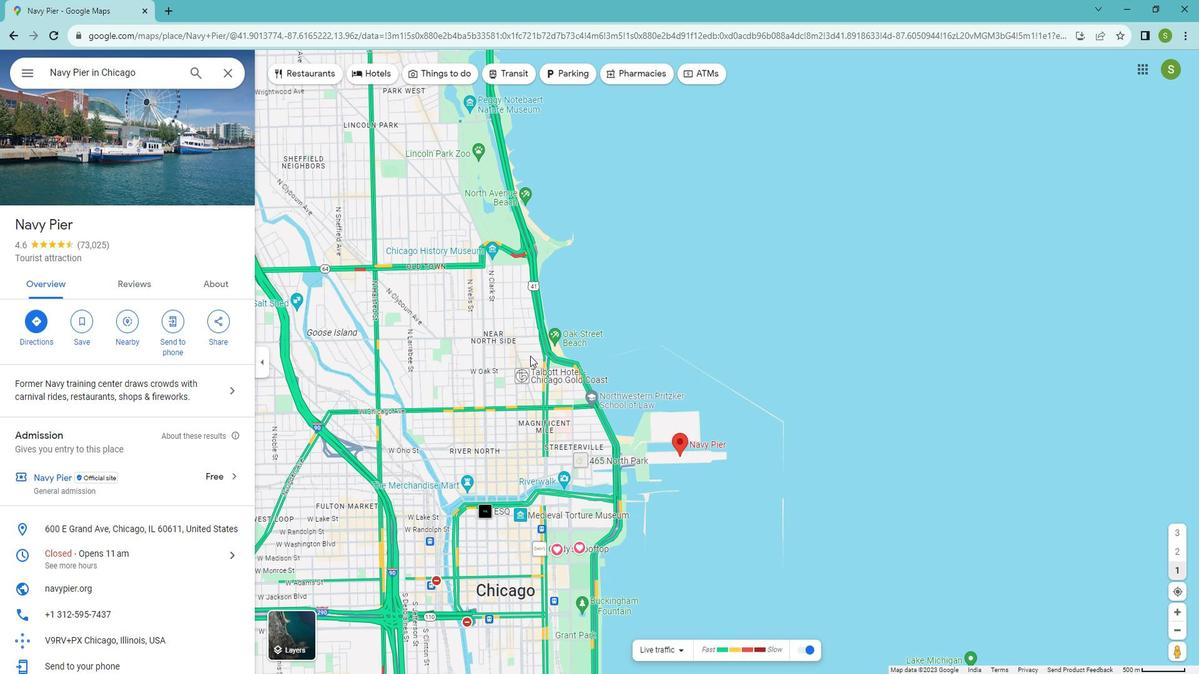 
Action: Mouse scrolled (572, 383) with delta (0, 0)
Screenshot: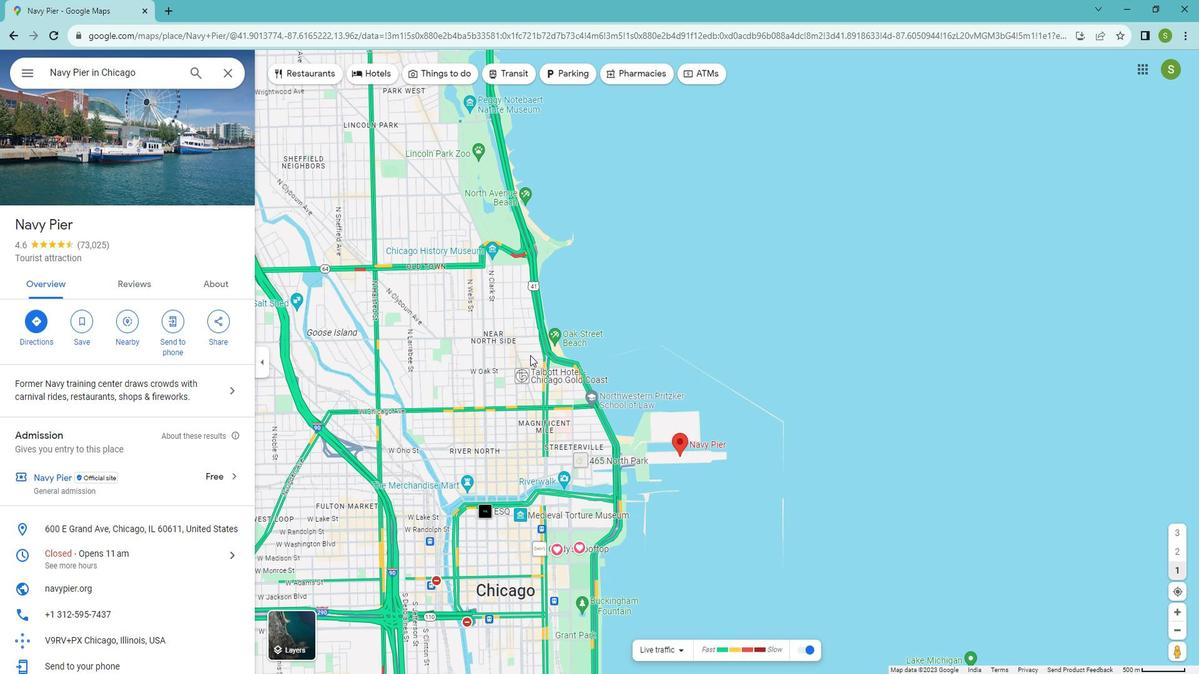 
Action: Mouse scrolled (572, 383) with delta (0, 0)
Screenshot: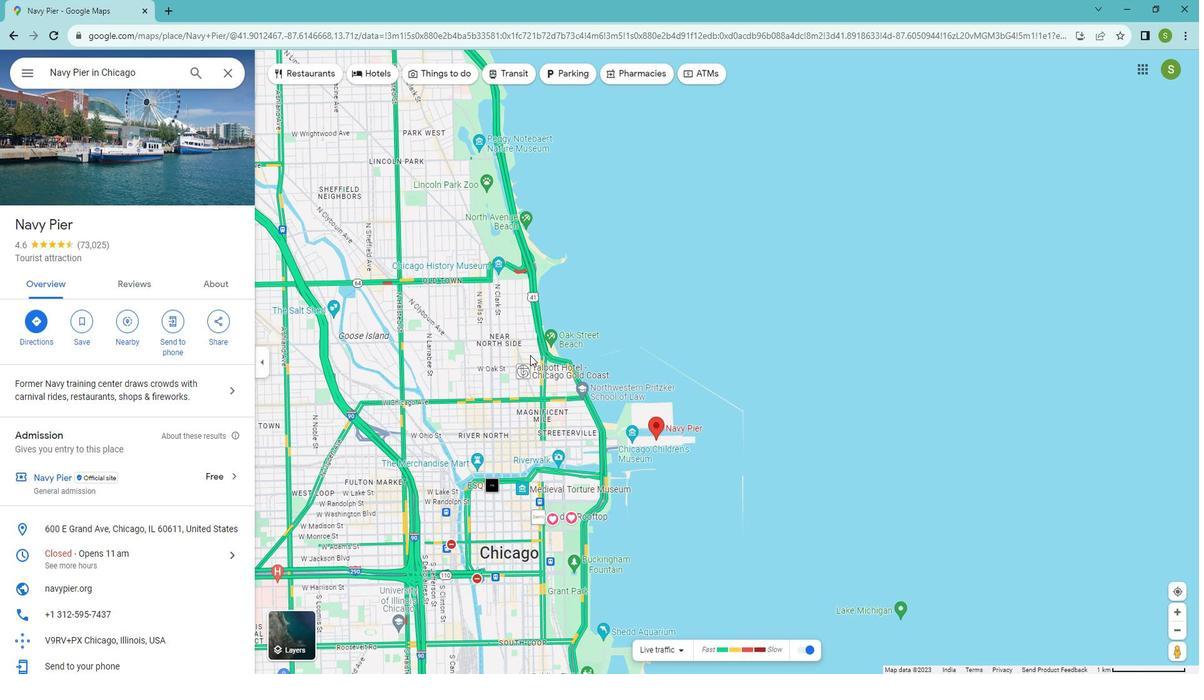 
Action: Mouse scrolled (572, 383) with delta (0, 0)
Screenshot: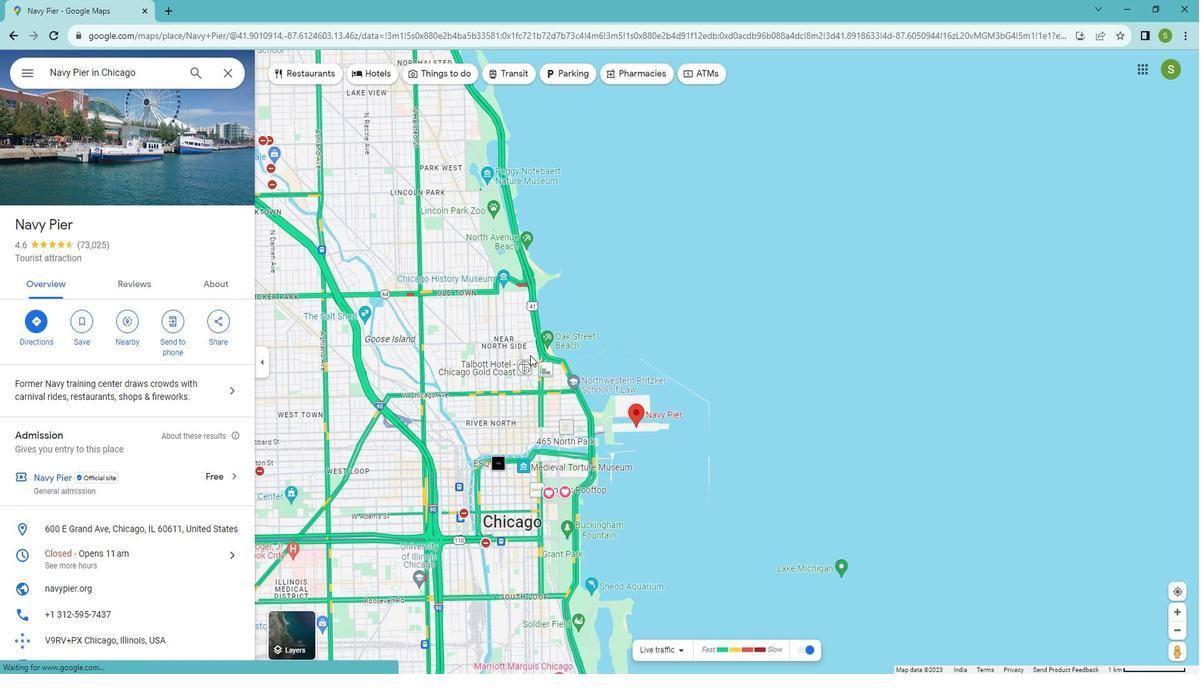
Action: Mouse scrolled (572, 383) with delta (0, 0)
Screenshot: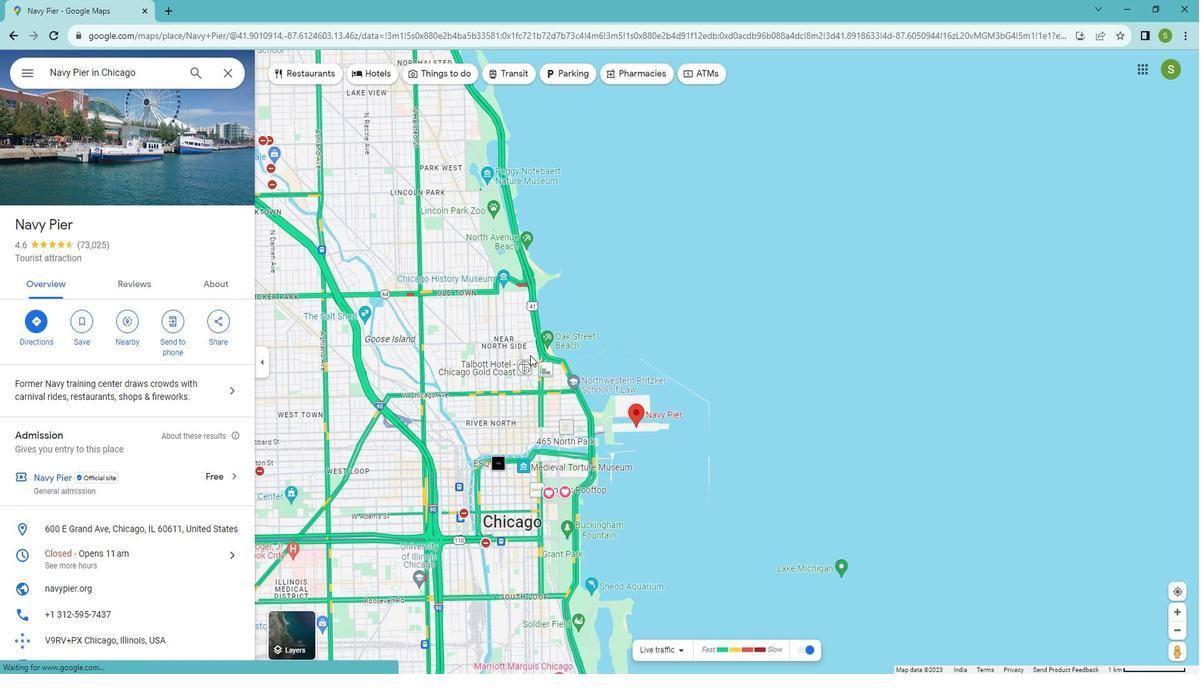 
Action: Mouse scrolled (572, 383) with delta (0, 0)
Screenshot: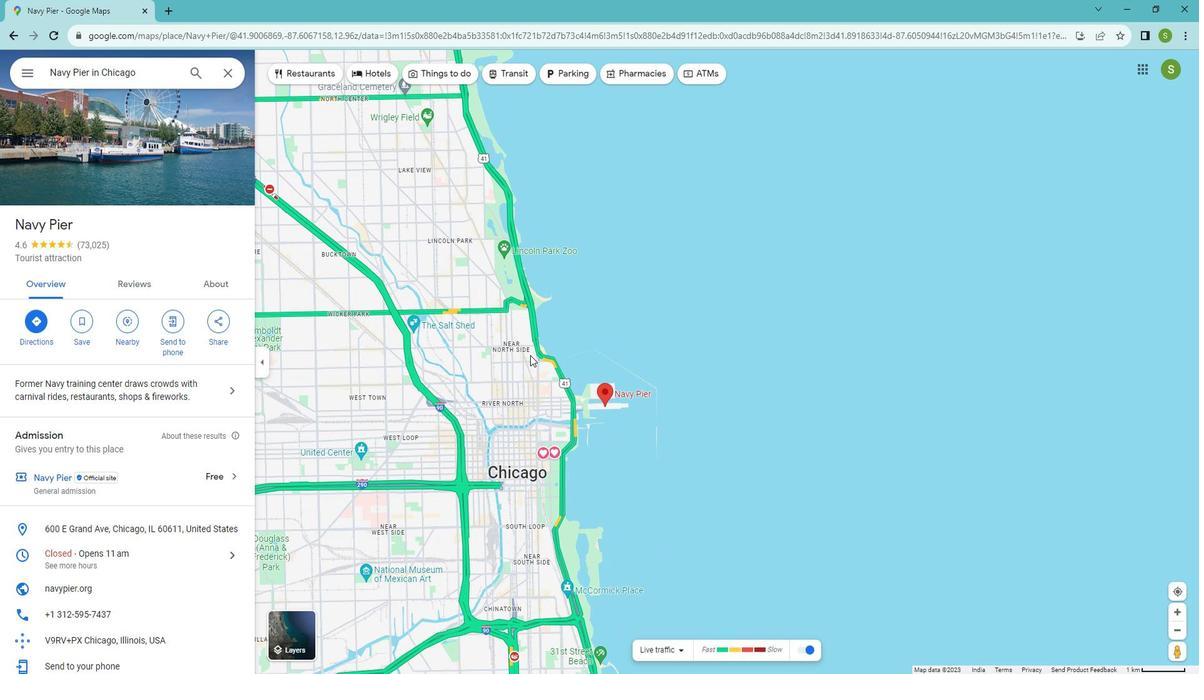 
Action: Mouse scrolled (572, 383) with delta (0, 0)
Screenshot: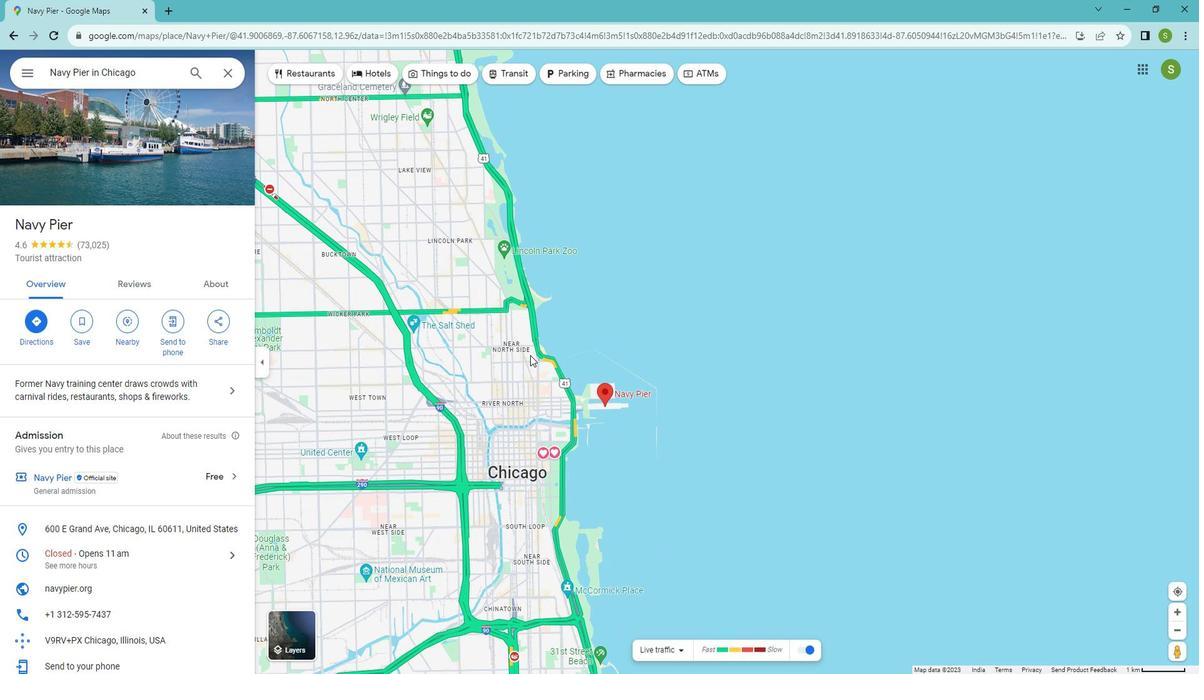 
